 Task: Add an event with the title Casual Sales Team Strategy Meeting, date '2023/12/23', time 8:50 AM to 10:50 AM, logged in from the account softage.10@softage.netand send the event invitation to softage.8@softage.net and softage.1@softage.net. Set a reminder for the event 5 minutes before
Action: Mouse moved to (103, 133)
Screenshot: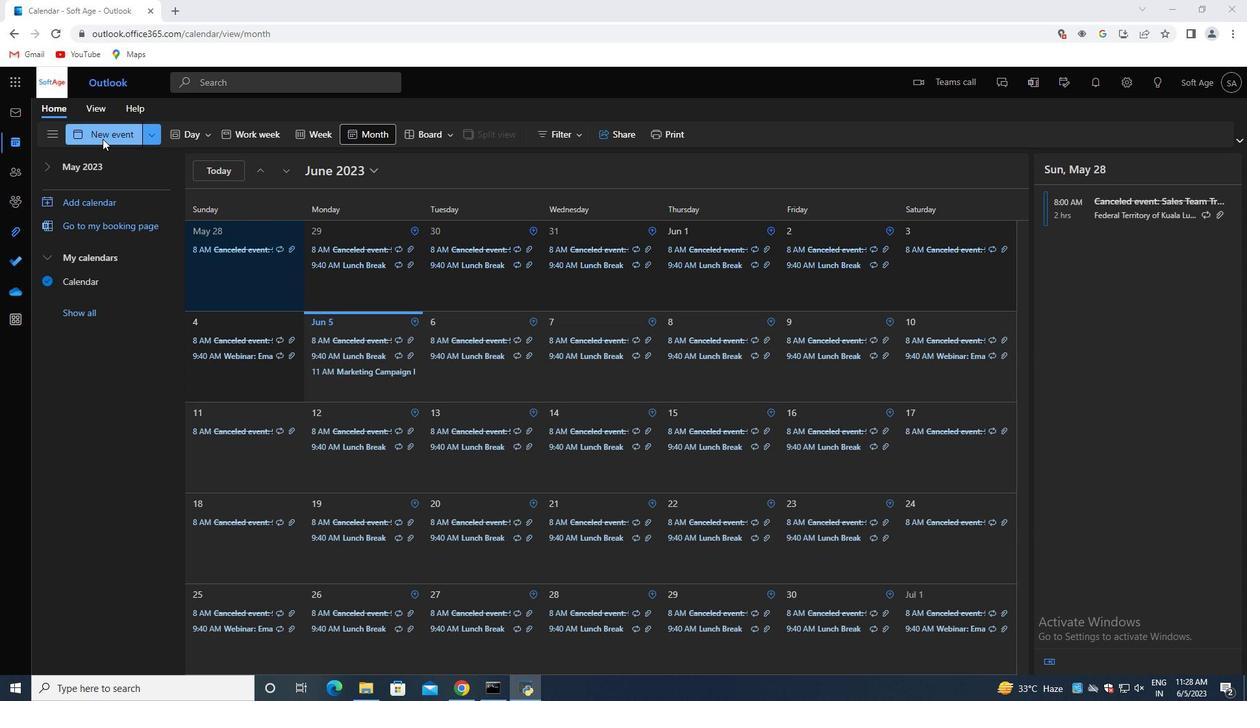 
Action: Mouse pressed left at (103, 133)
Screenshot: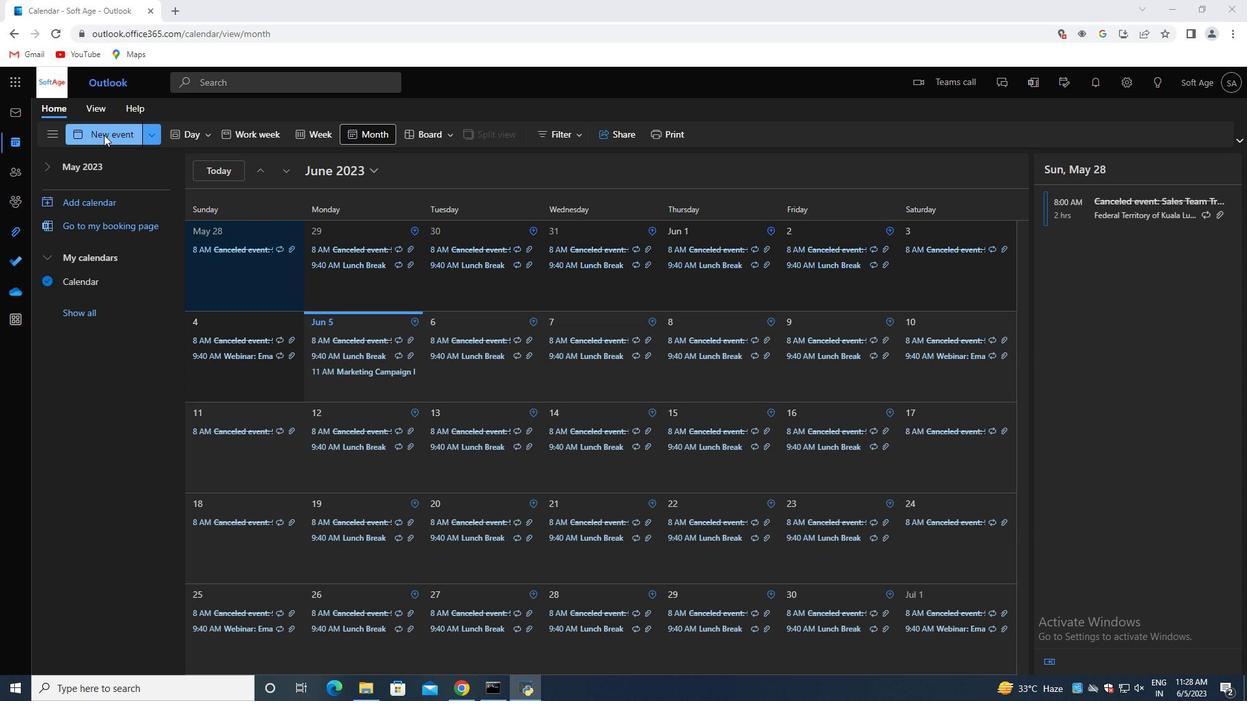 
Action: Mouse moved to (355, 209)
Screenshot: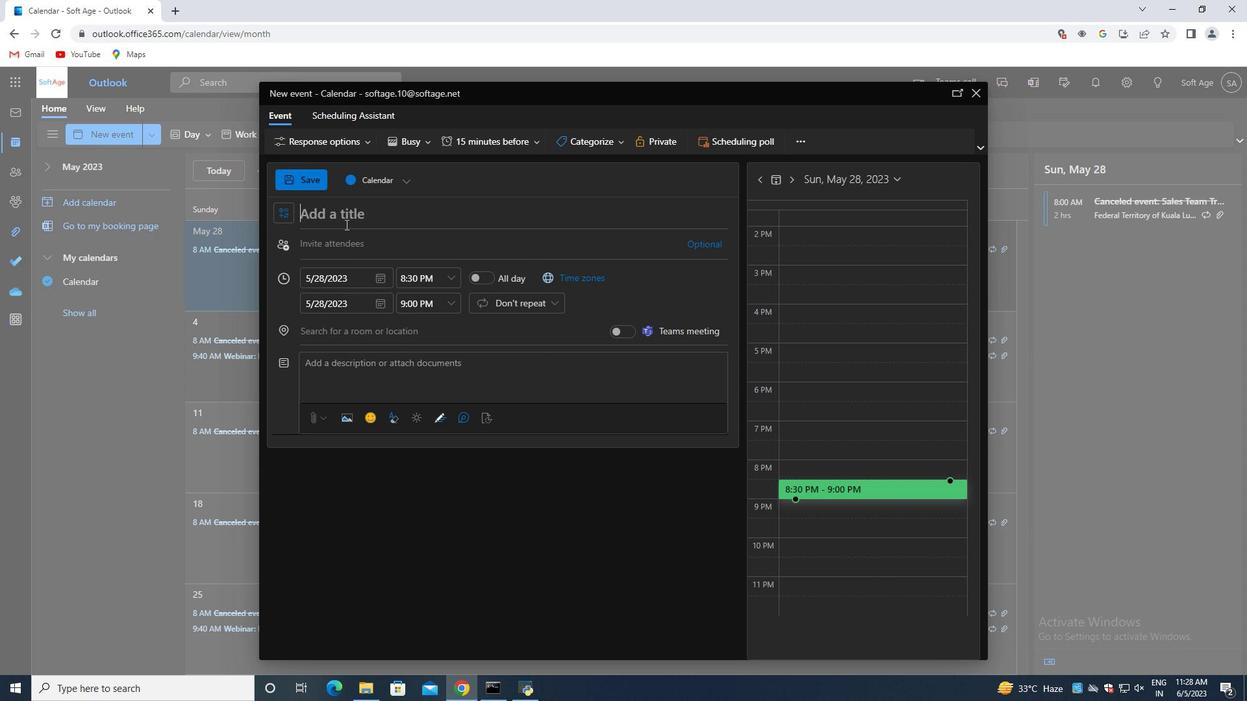 
Action: Mouse pressed left at (355, 209)
Screenshot: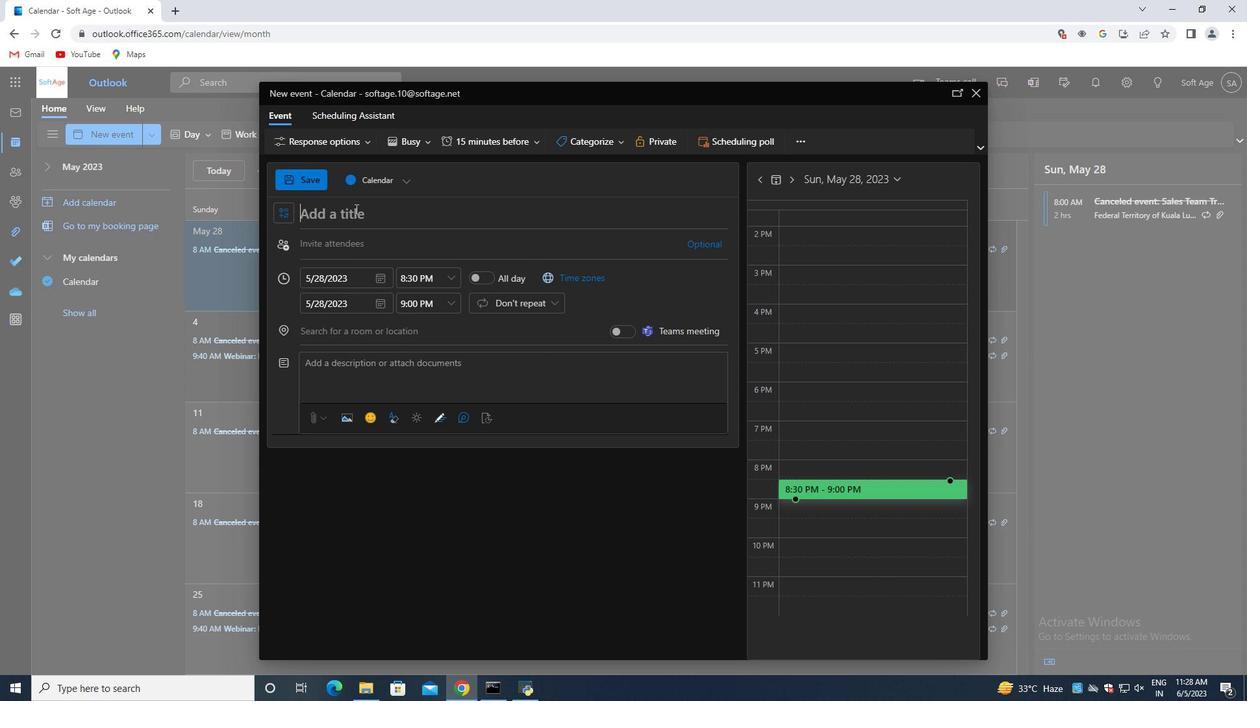 
Action: Key pressed <Key.shift>Casual<Key.space><Key.shift>Sales<Key.space><Key.shift>Team<Key.space><Key.shift>Strategy<Key.space><Key.shift>Meeting
Screenshot: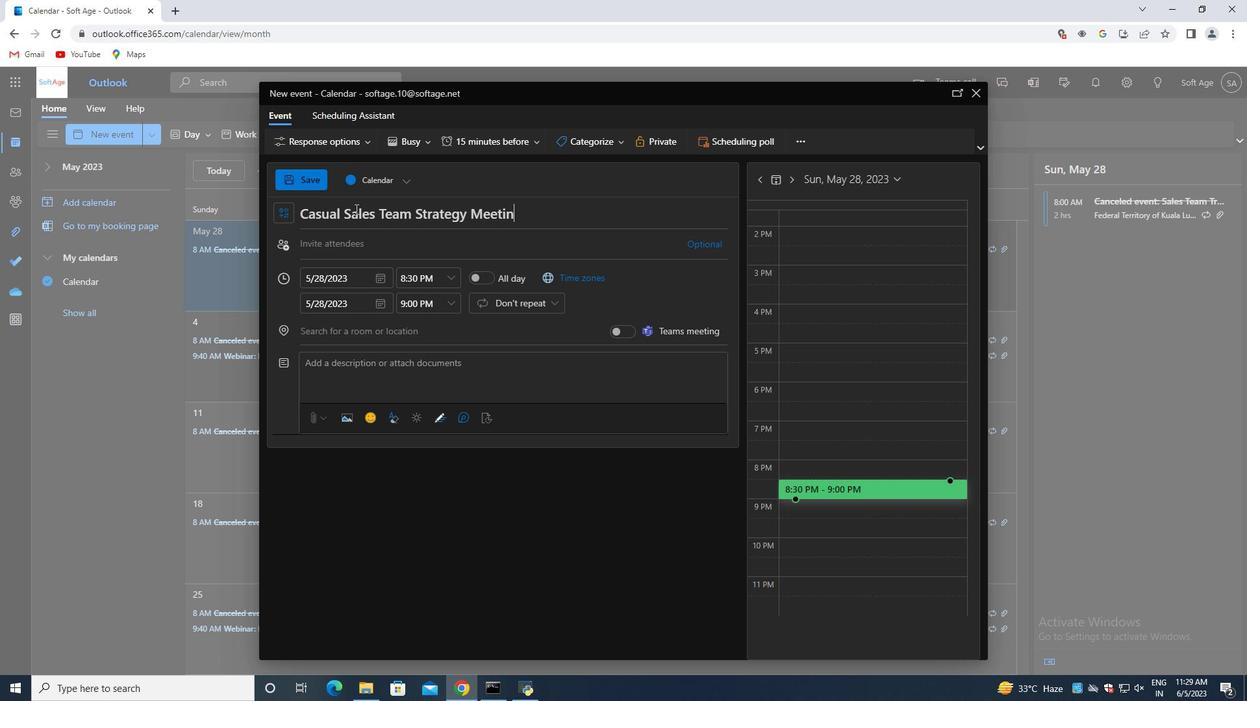 
Action: Mouse moved to (382, 280)
Screenshot: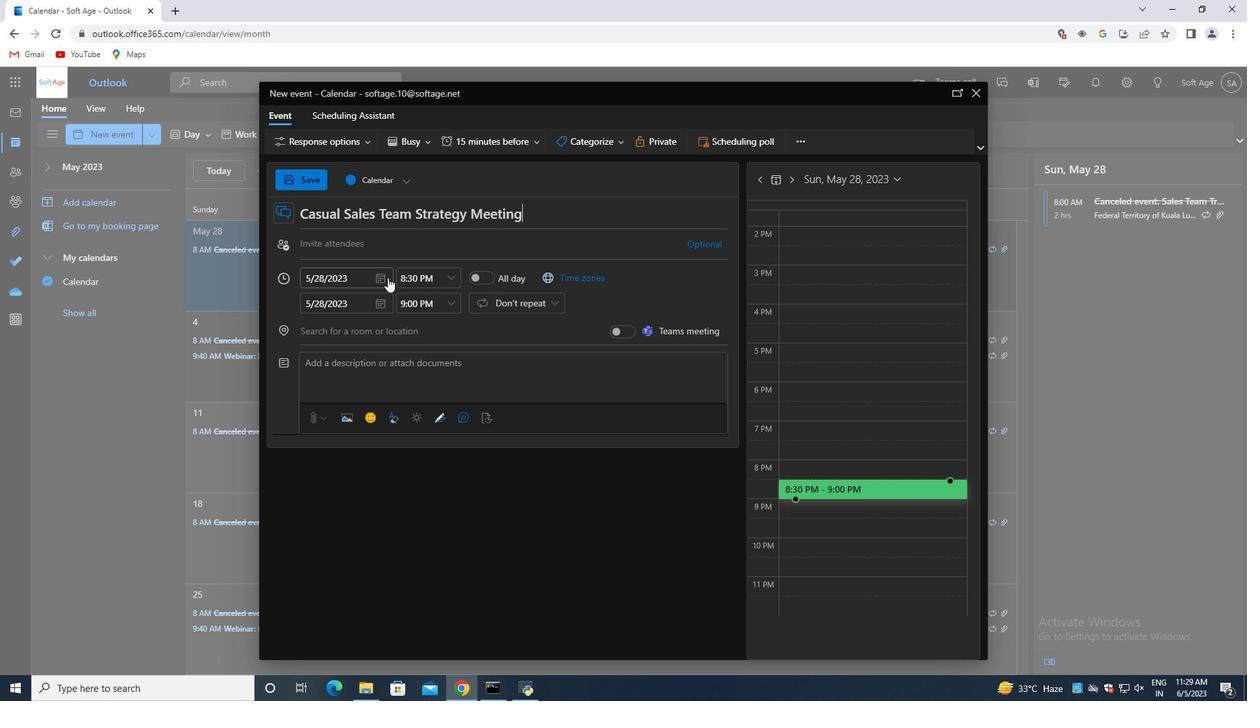 
Action: Mouse pressed left at (382, 280)
Screenshot: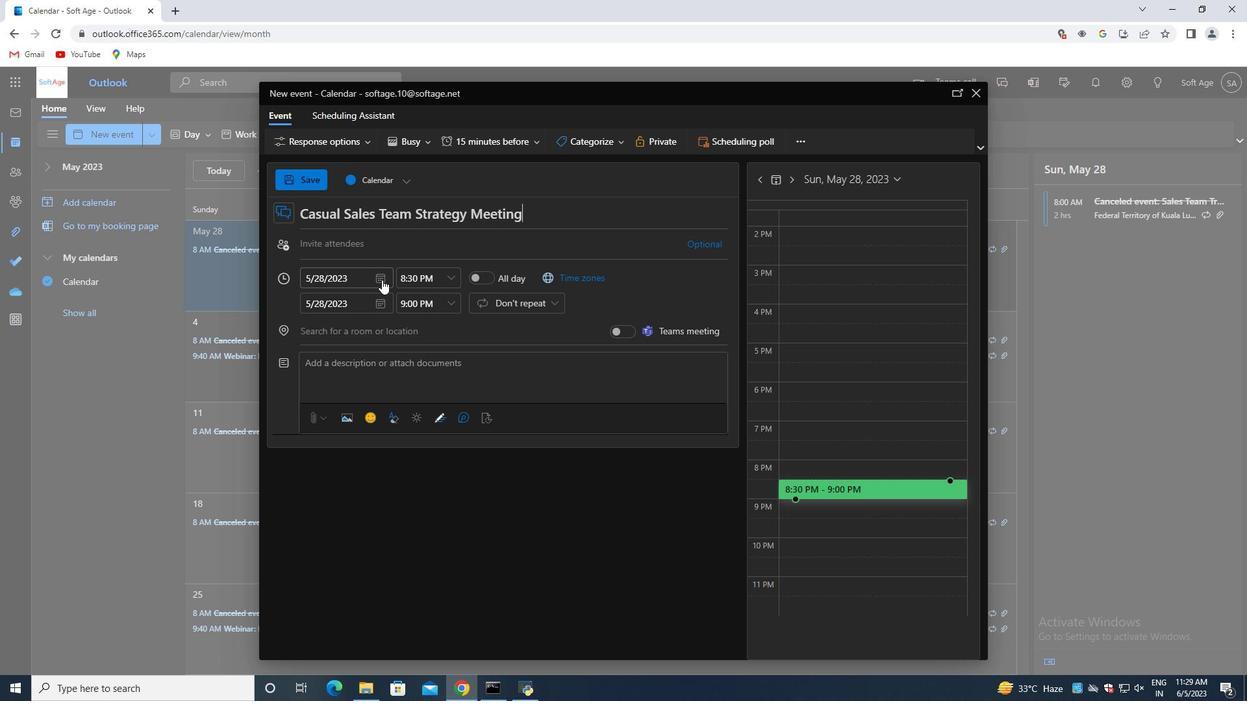 
Action: Mouse moved to (426, 308)
Screenshot: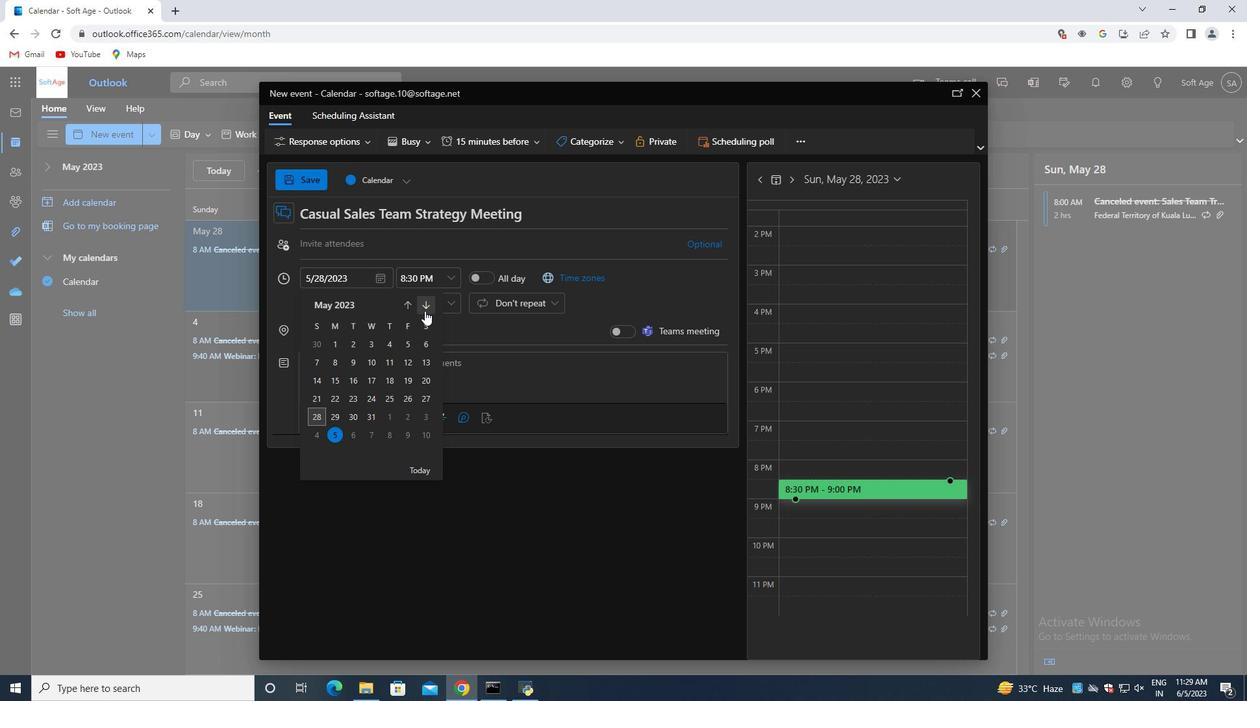 
Action: Mouse pressed left at (426, 308)
Screenshot: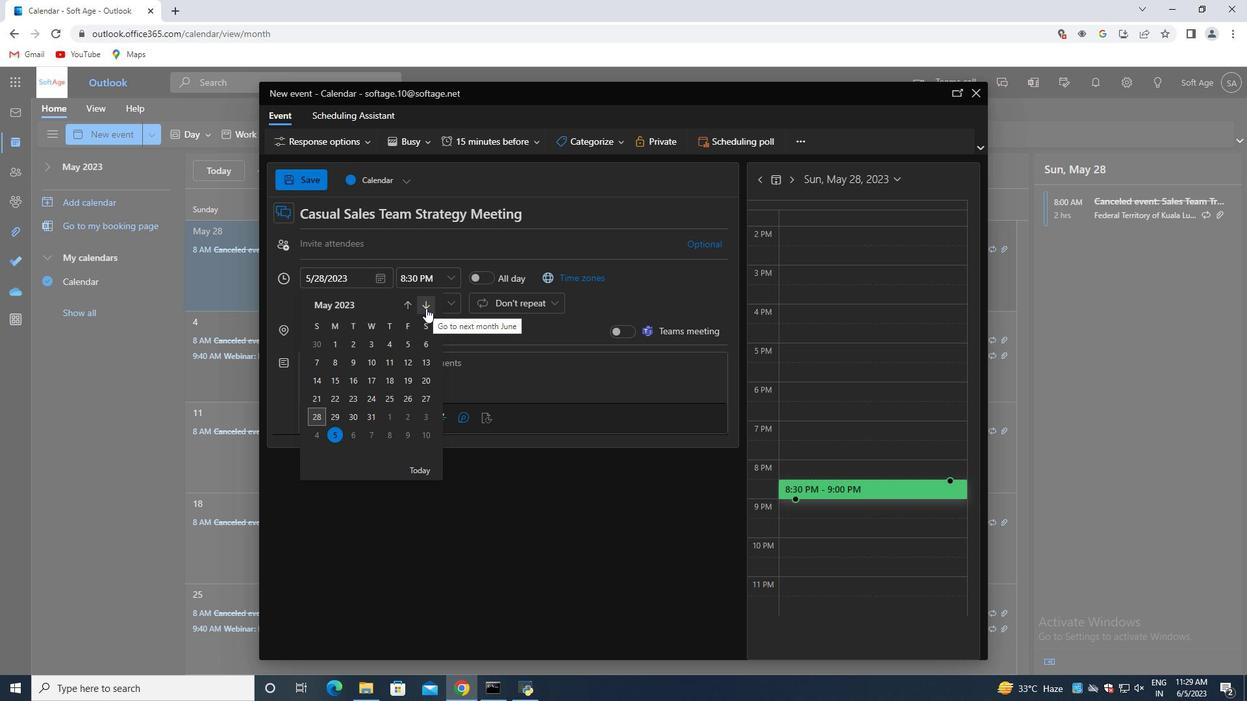 
Action: Mouse pressed left at (426, 308)
Screenshot: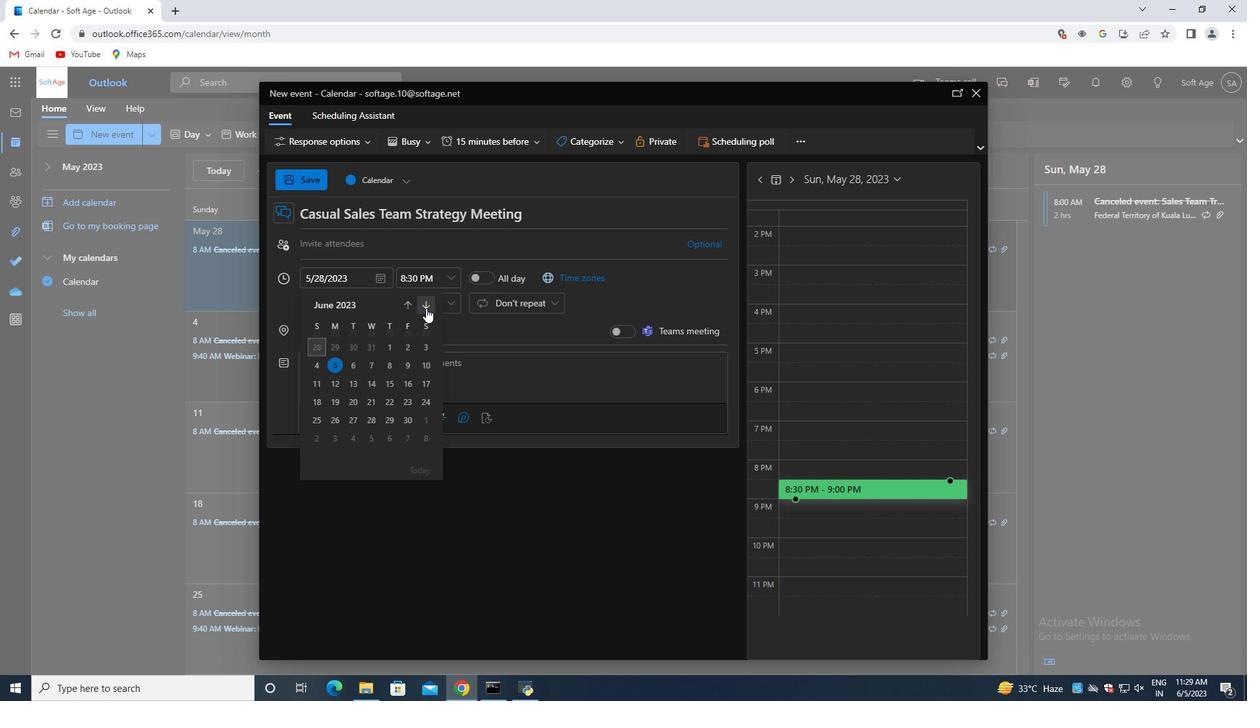 
Action: Mouse pressed left at (426, 308)
Screenshot: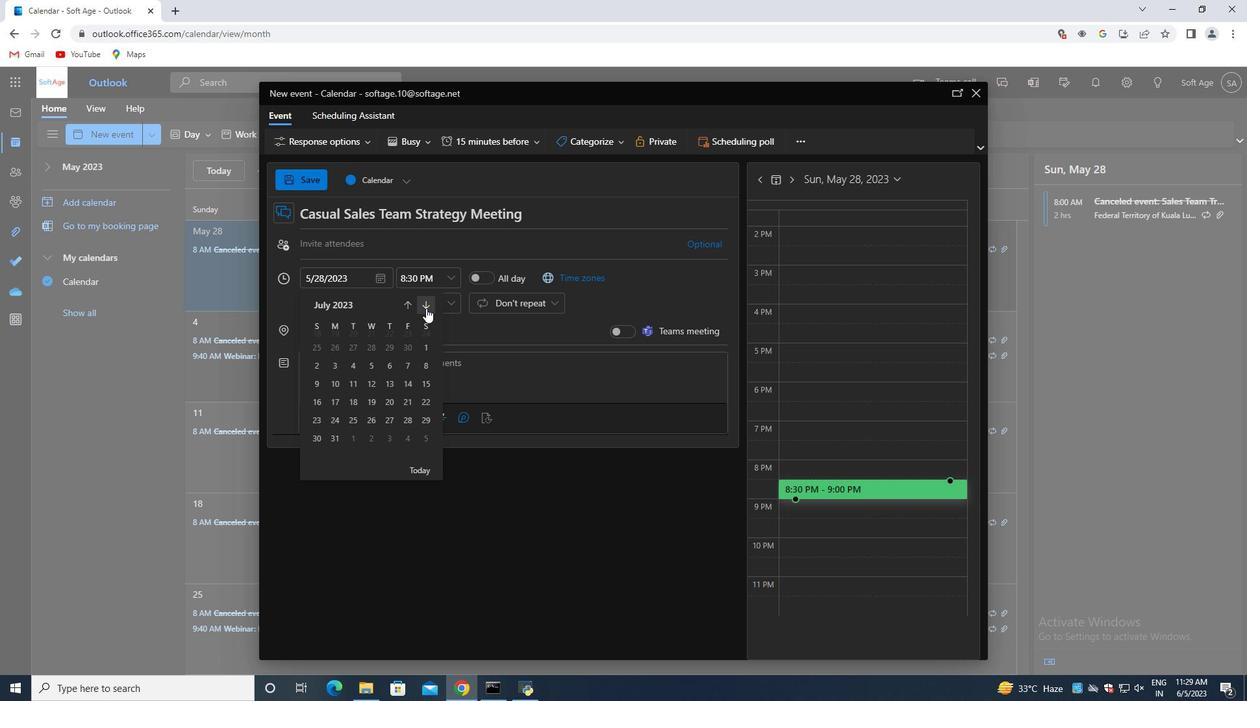 
Action: Mouse pressed left at (426, 308)
Screenshot: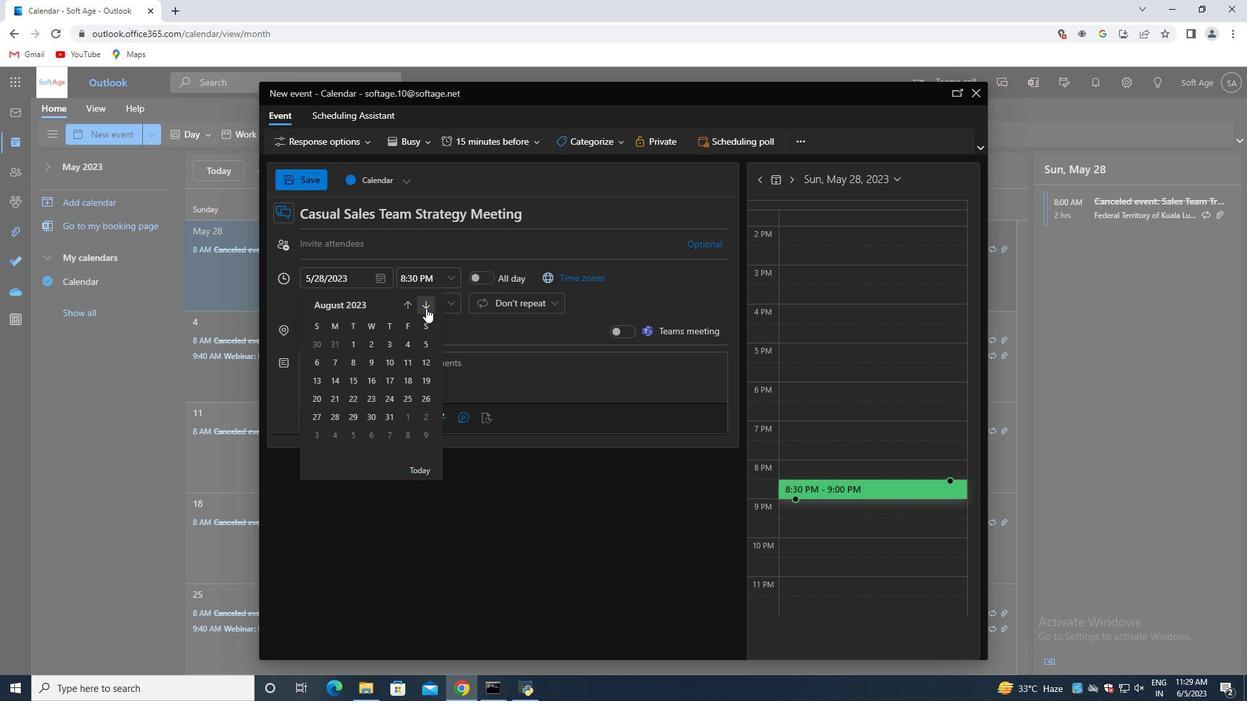 
Action: Mouse pressed left at (426, 308)
Screenshot: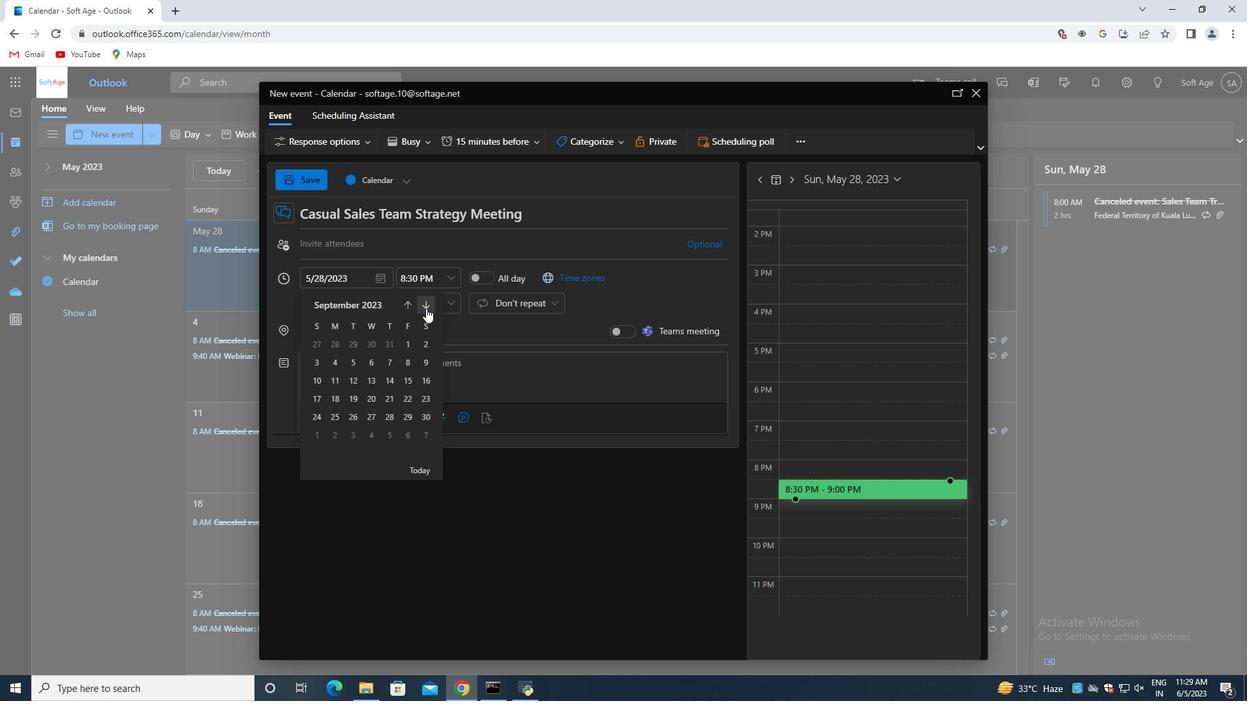 
Action: Mouse pressed left at (426, 308)
Screenshot: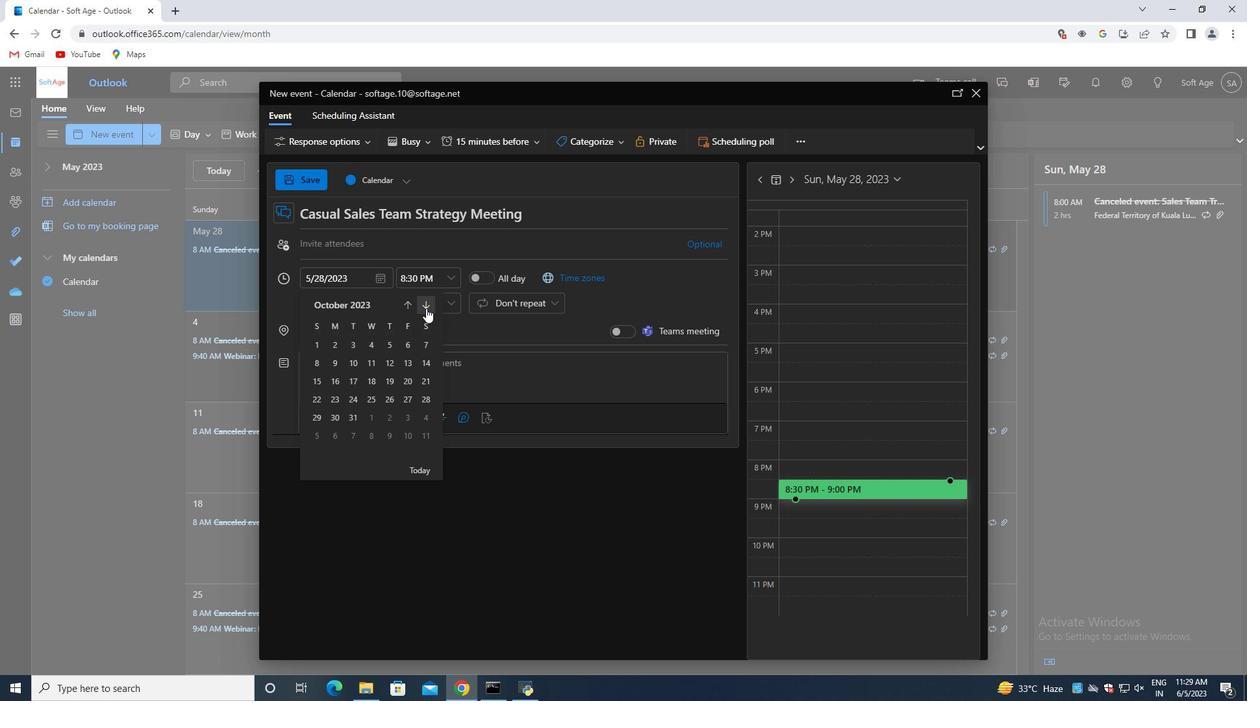 
Action: Mouse pressed left at (426, 308)
Screenshot: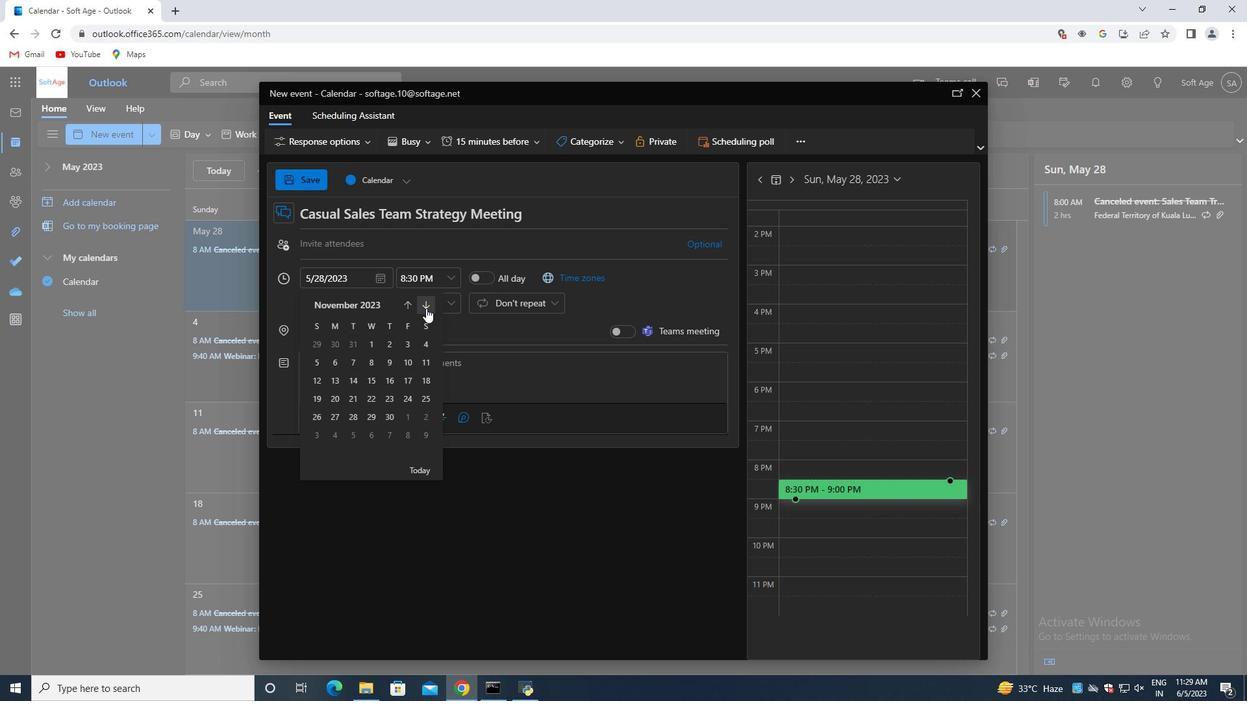 
Action: Mouse moved to (425, 394)
Screenshot: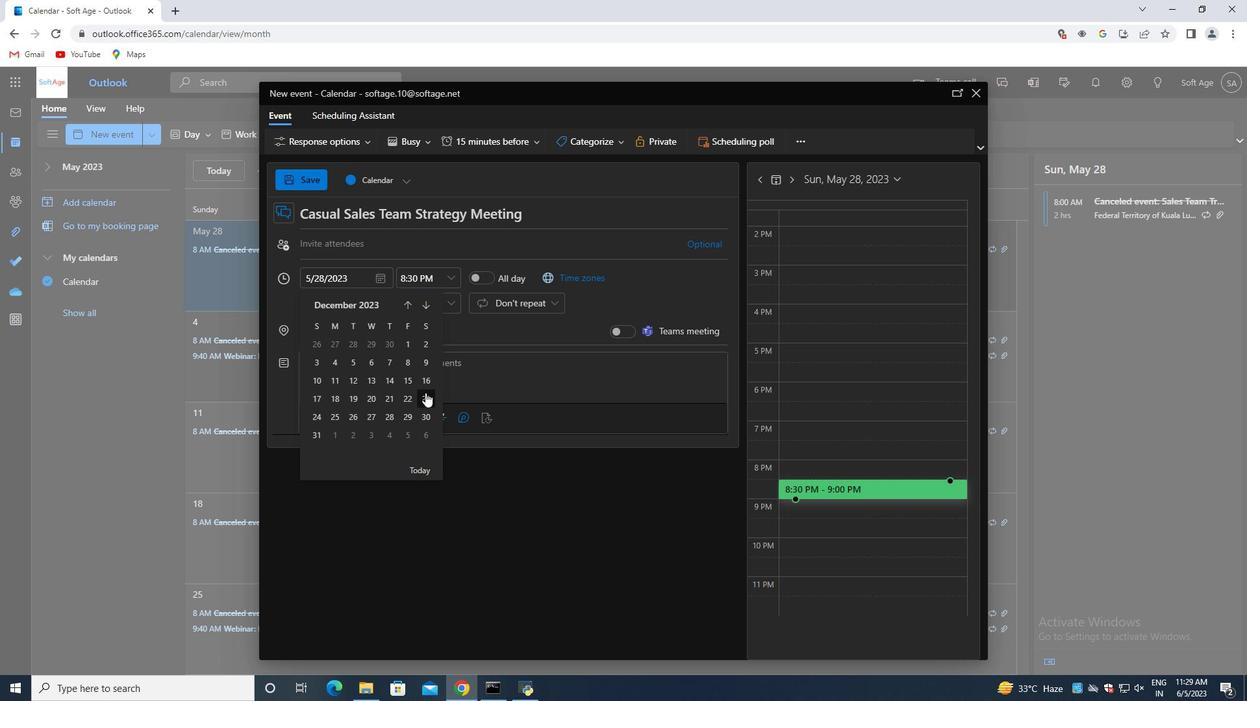
Action: Mouse pressed left at (425, 394)
Screenshot: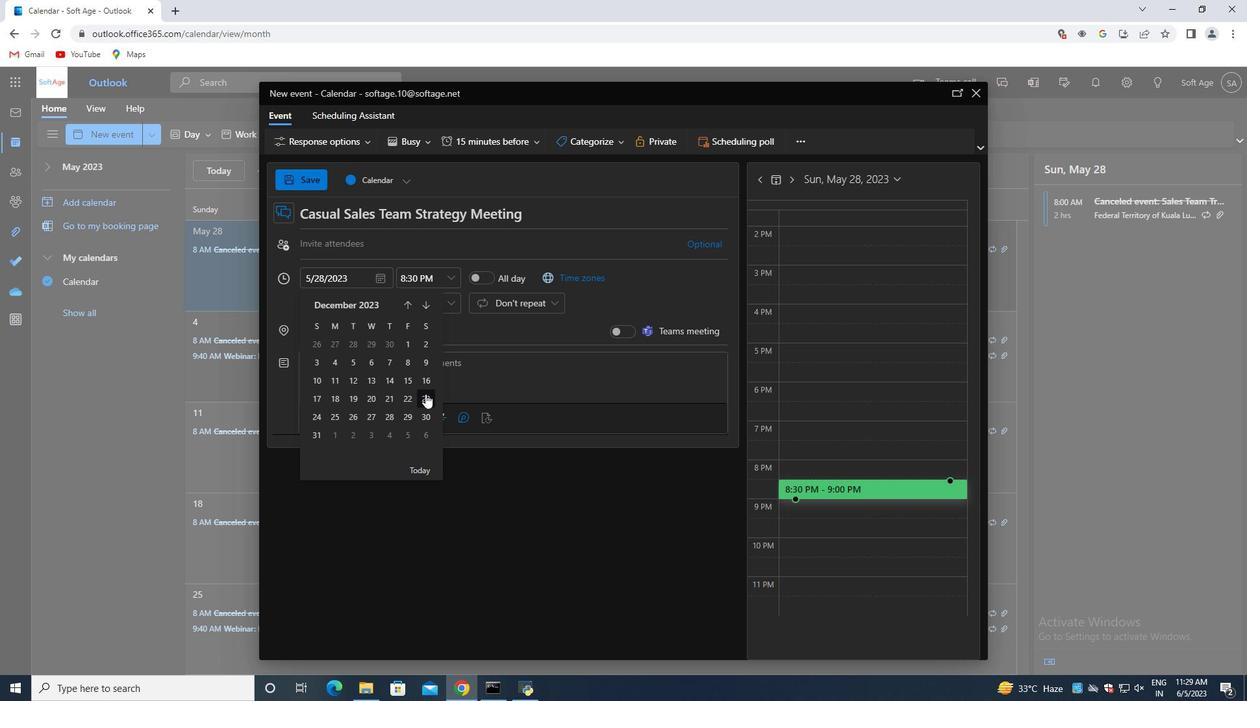 
Action: Mouse moved to (456, 274)
Screenshot: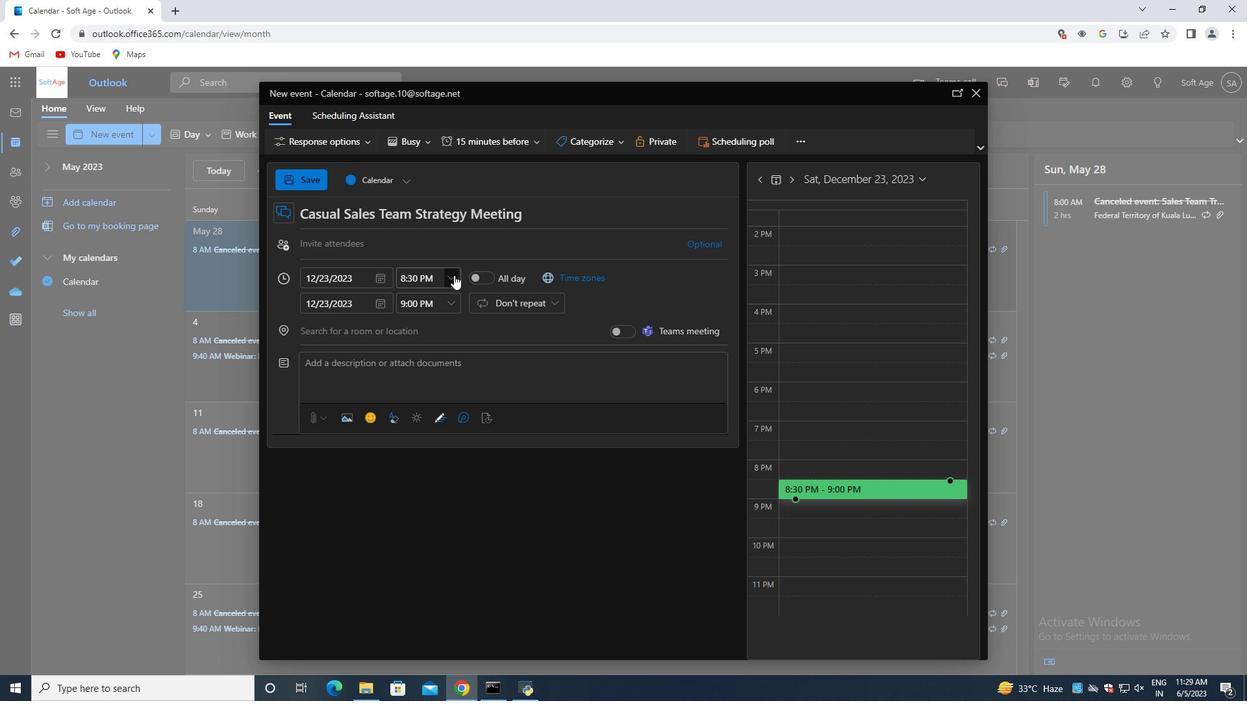 
Action: Mouse pressed left at (456, 274)
Screenshot: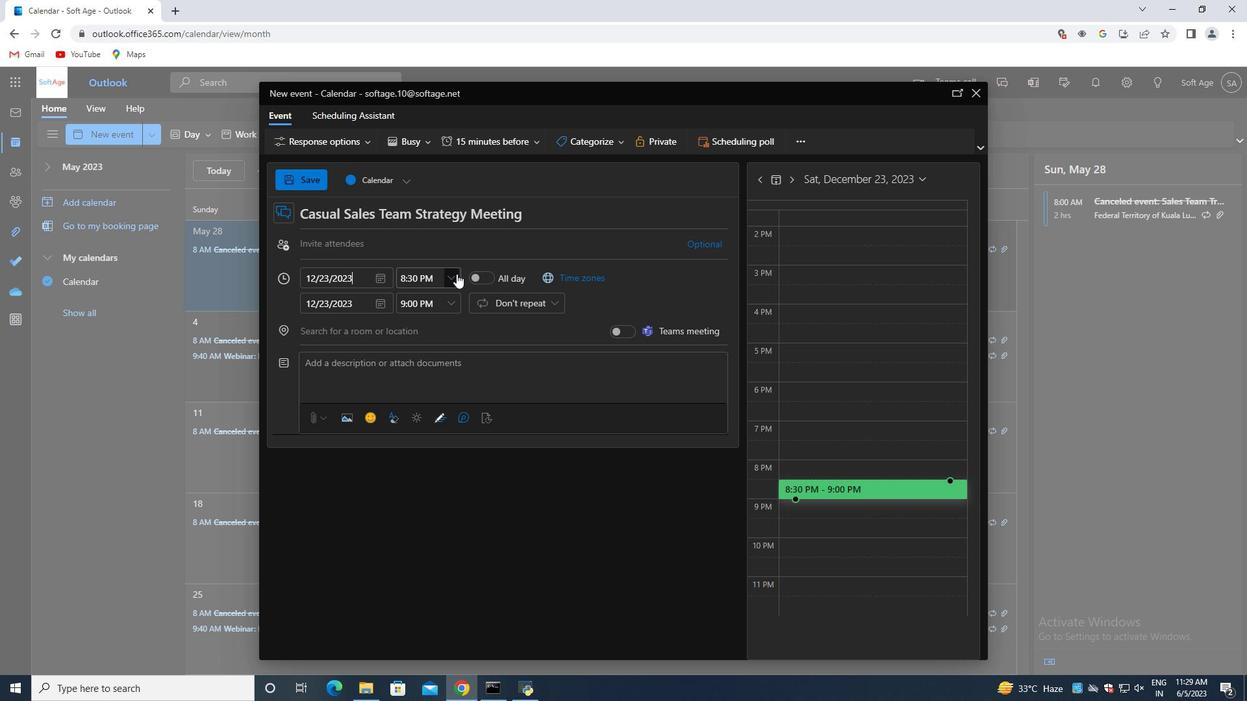 
Action: Mouse moved to (425, 319)
Screenshot: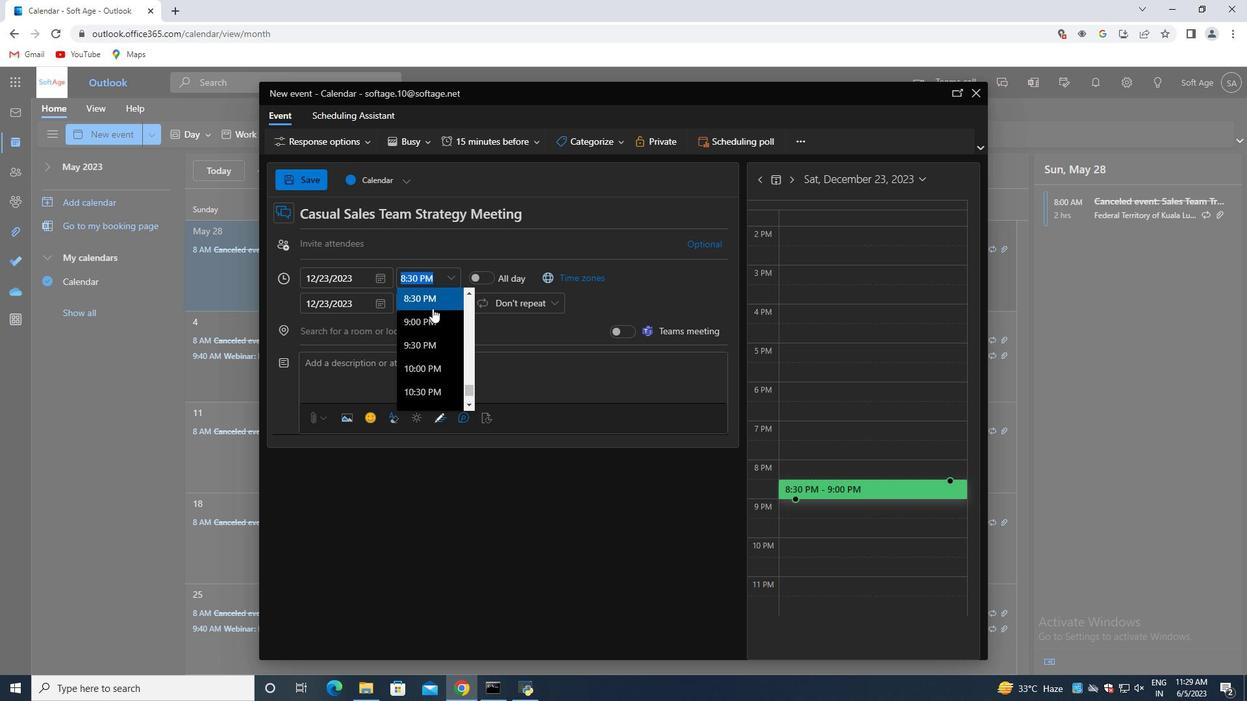 
Action: Mouse scrolled (425, 319) with delta (0, 0)
Screenshot: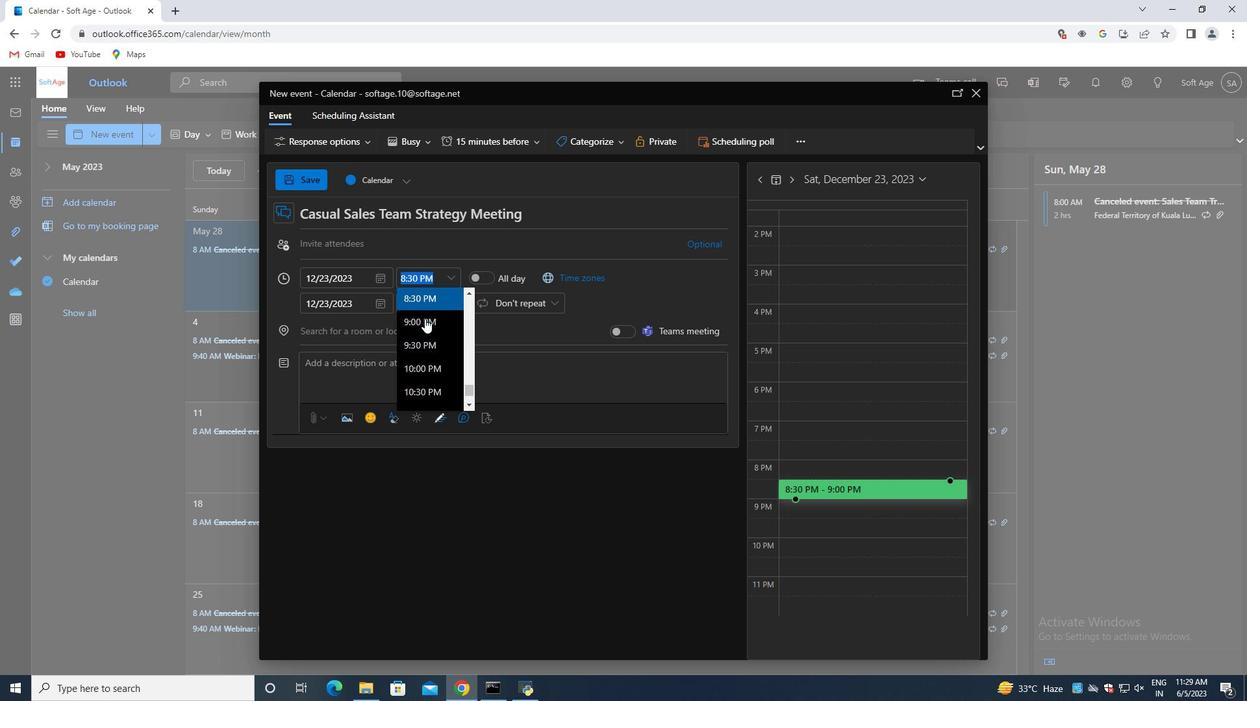 
Action: Mouse scrolled (425, 319) with delta (0, 0)
Screenshot: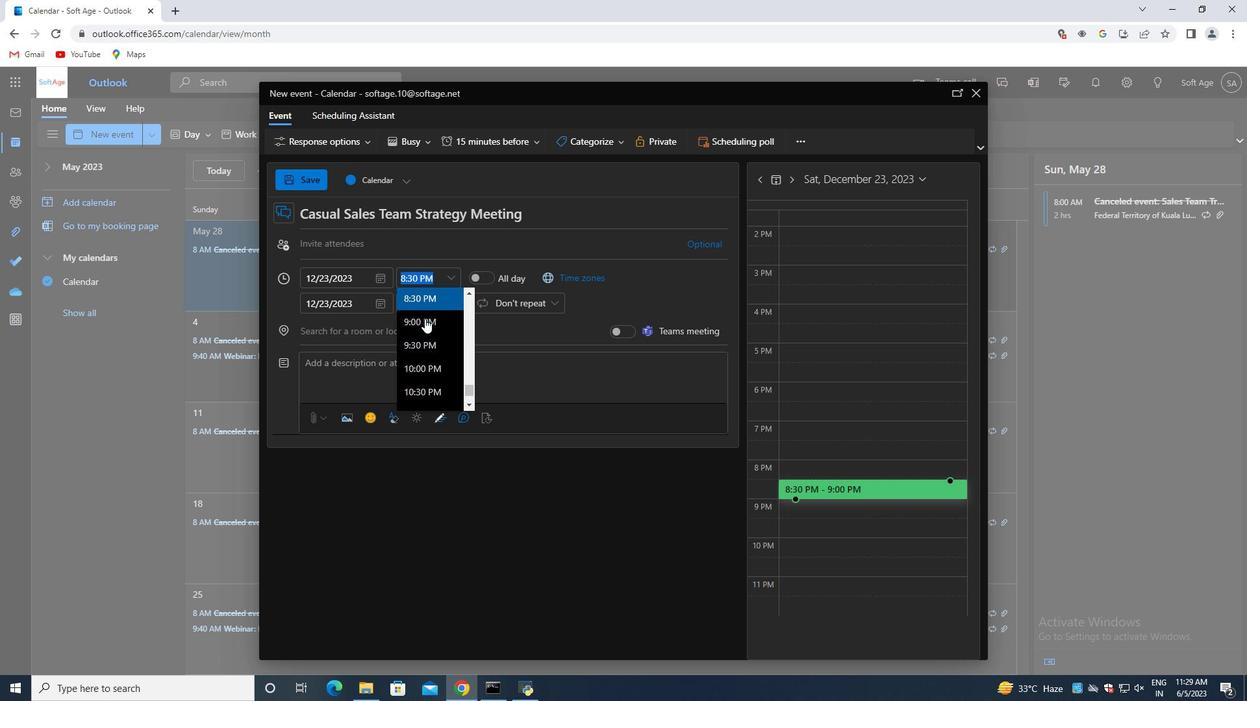
Action: Mouse scrolled (425, 319) with delta (0, 0)
Screenshot: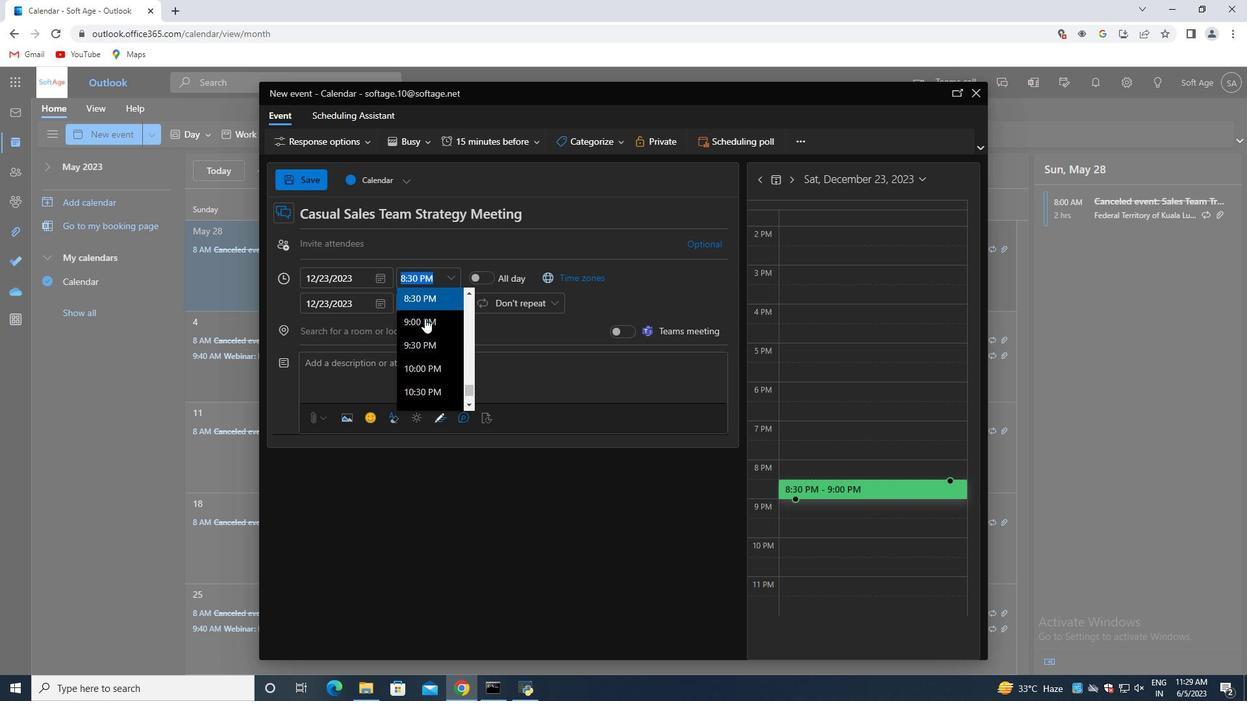 
Action: Mouse scrolled (425, 319) with delta (0, 0)
Screenshot: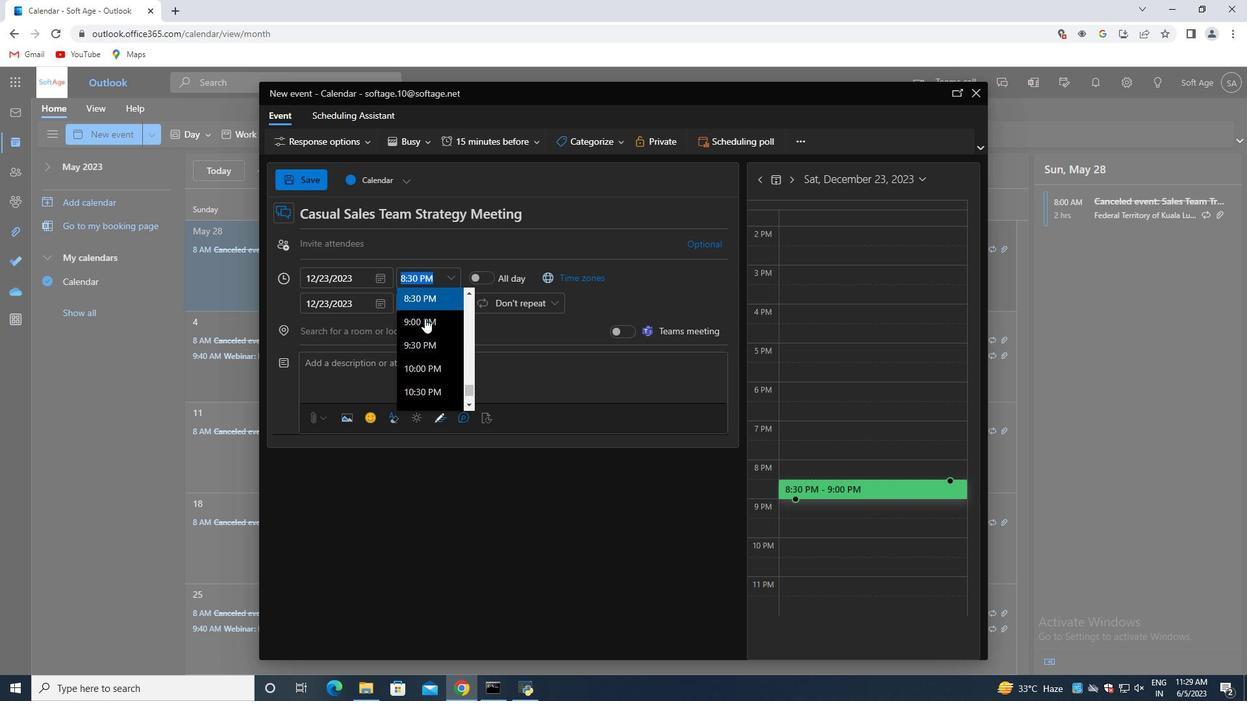 
Action: Mouse scrolled (425, 319) with delta (0, 0)
Screenshot: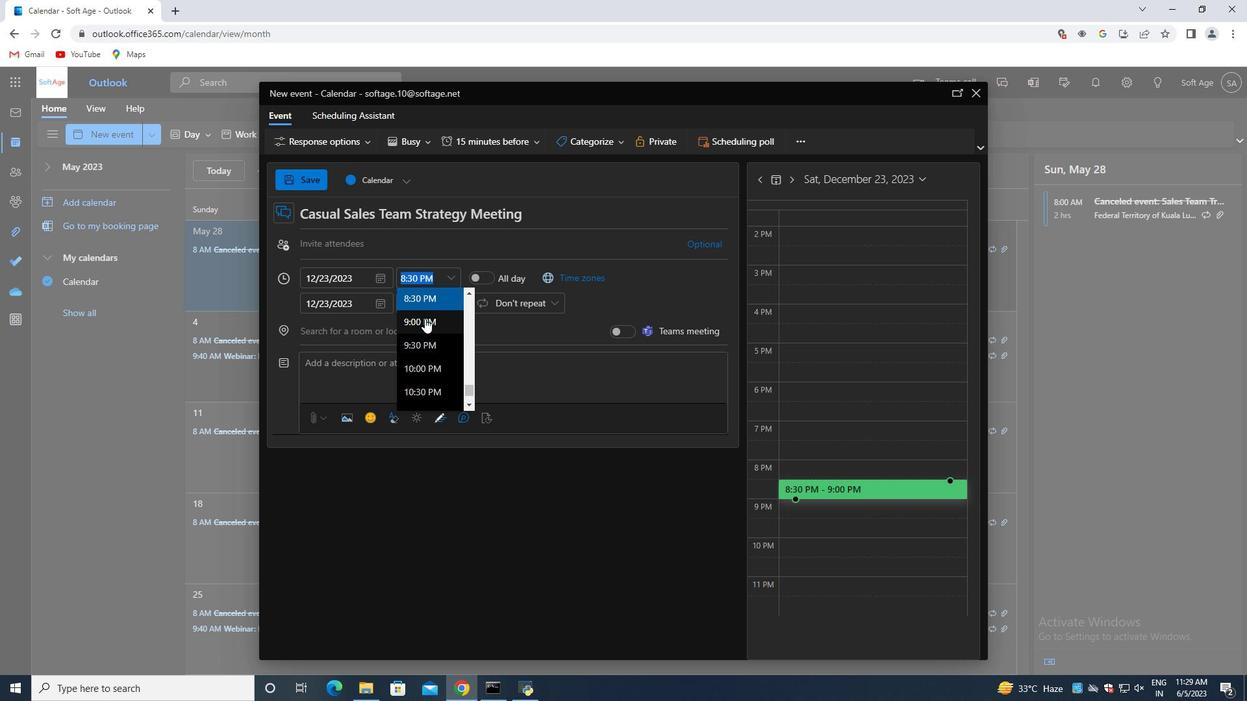 
Action: Mouse scrolled (425, 319) with delta (0, 0)
Screenshot: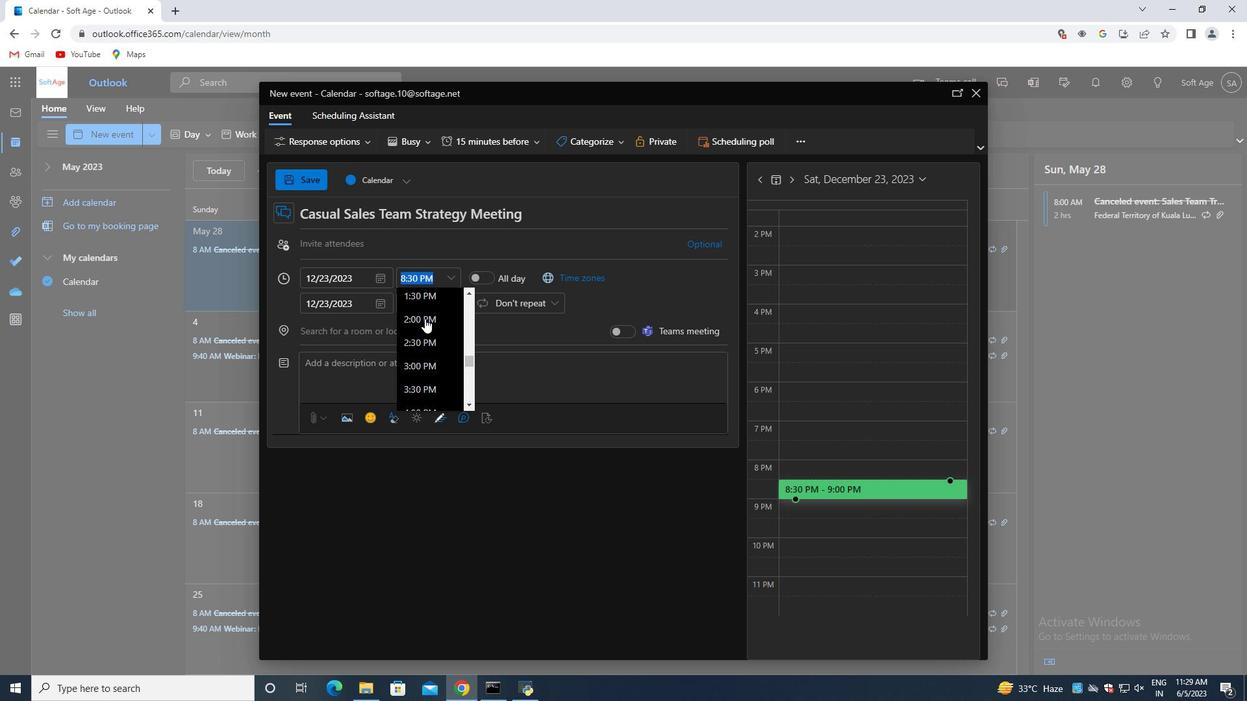 
Action: Mouse scrolled (425, 319) with delta (0, 0)
Screenshot: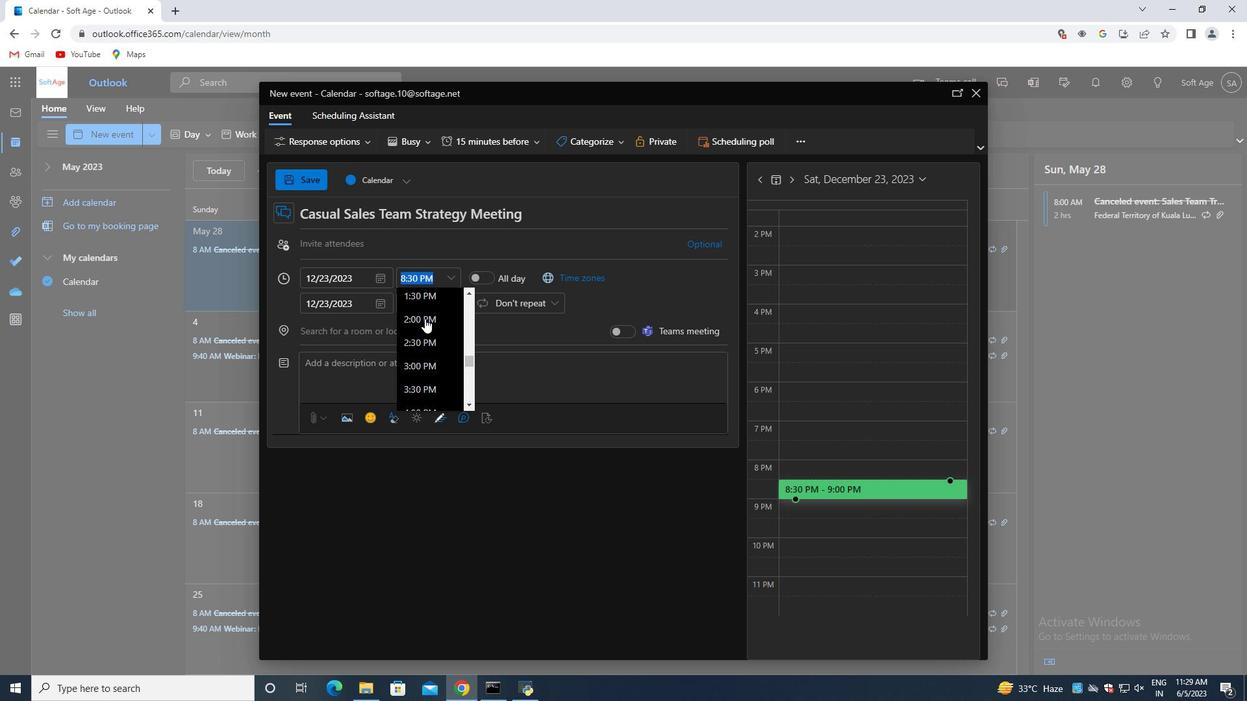 
Action: Mouse scrolled (425, 319) with delta (0, 0)
Screenshot: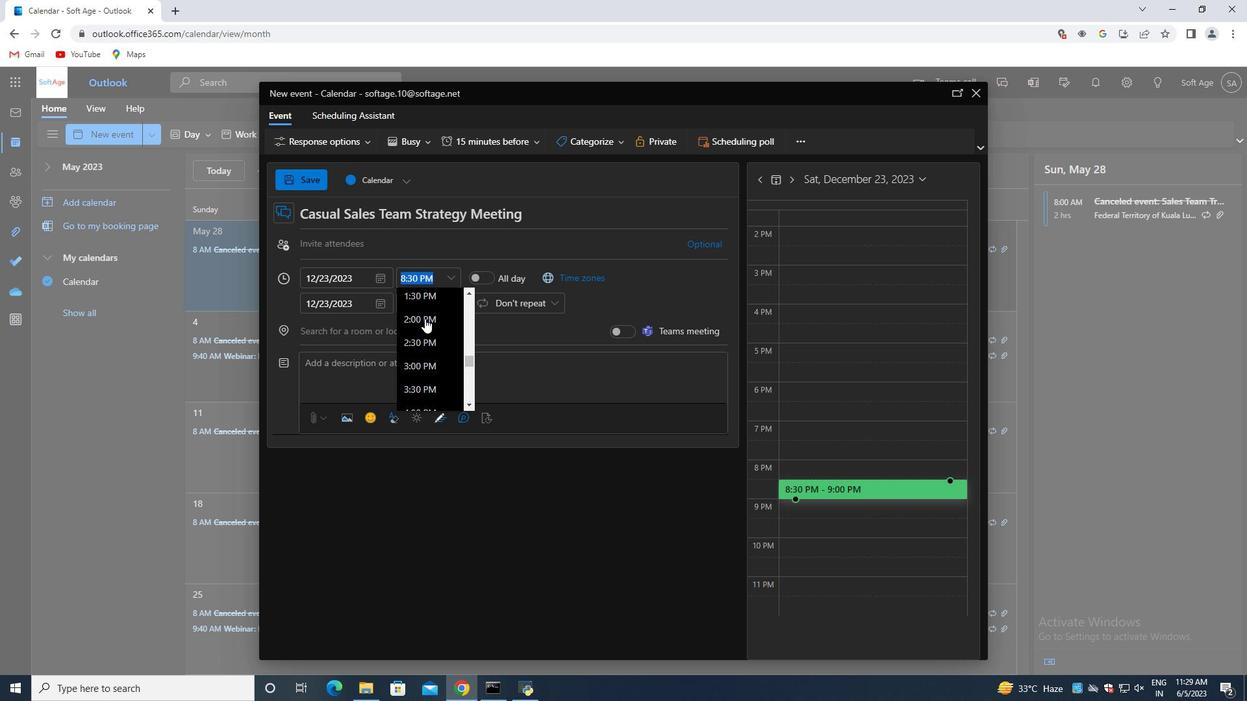 
Action: Mouse scrolled (425, 319) with delta (0, 0)
Screenshot: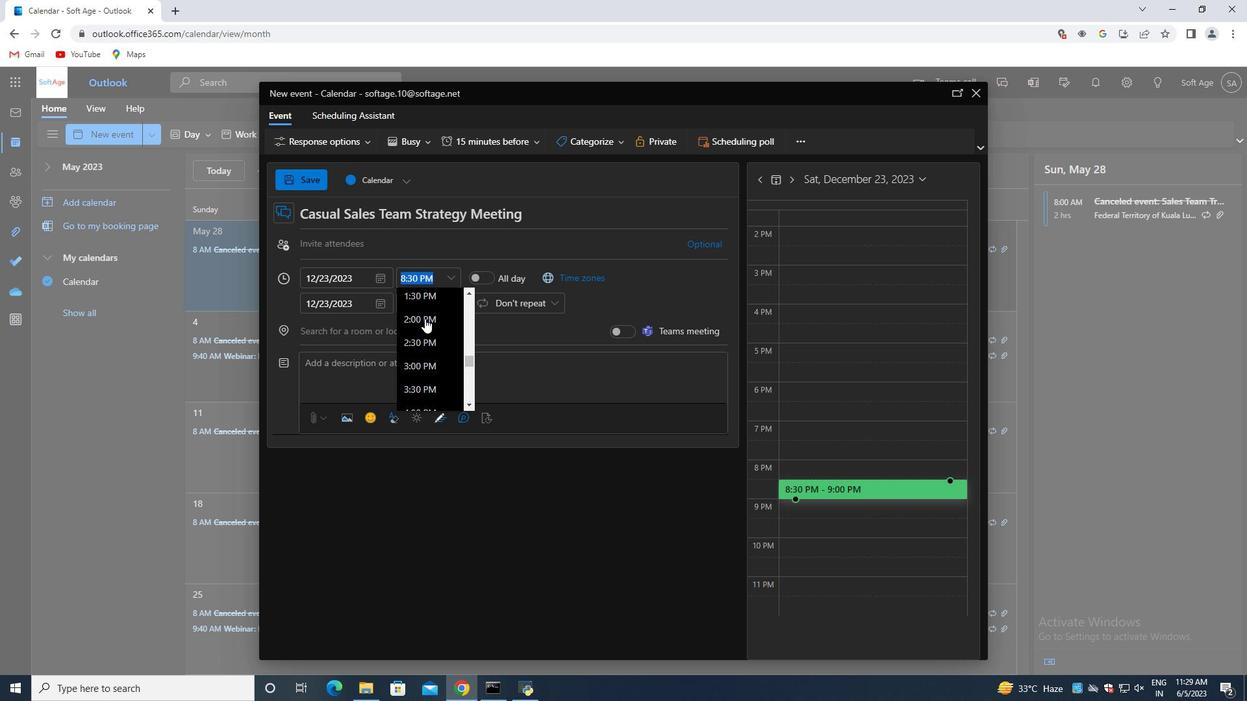 
Action: Mouse scrolled (425, 319) with delta (0, 0)
Screenshot: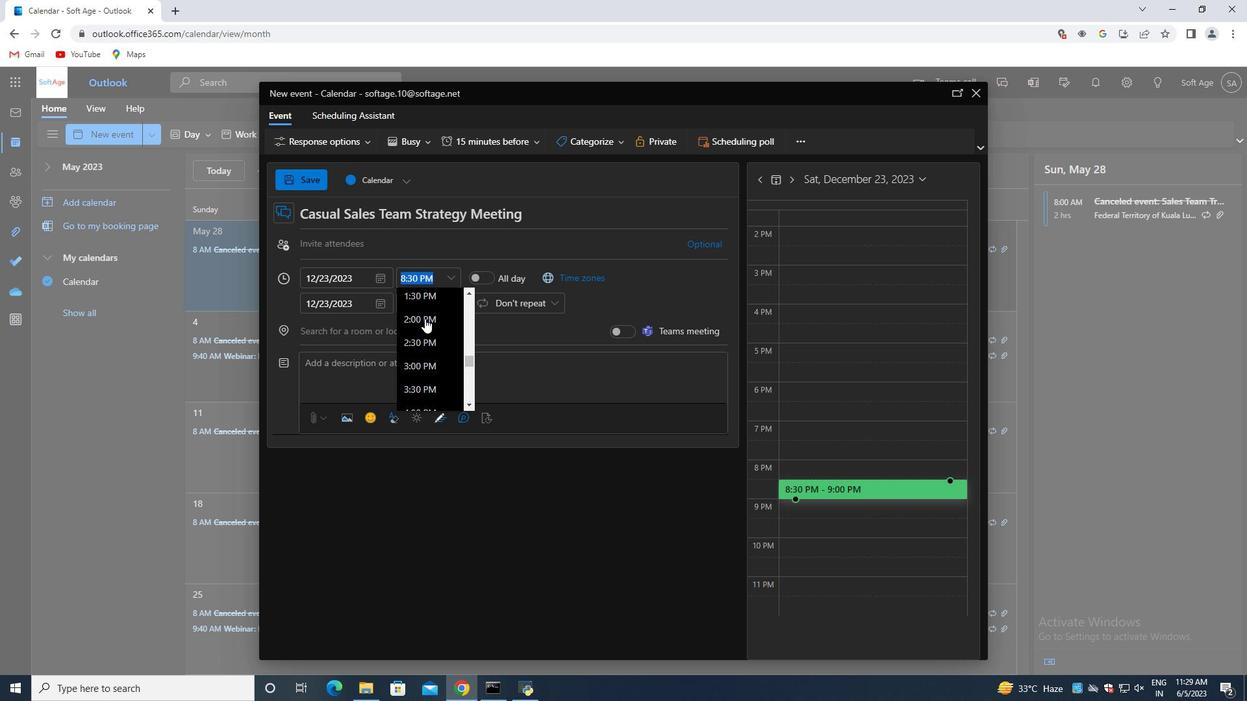 
Action: Mouse moved to (415, 387)
Screenshot: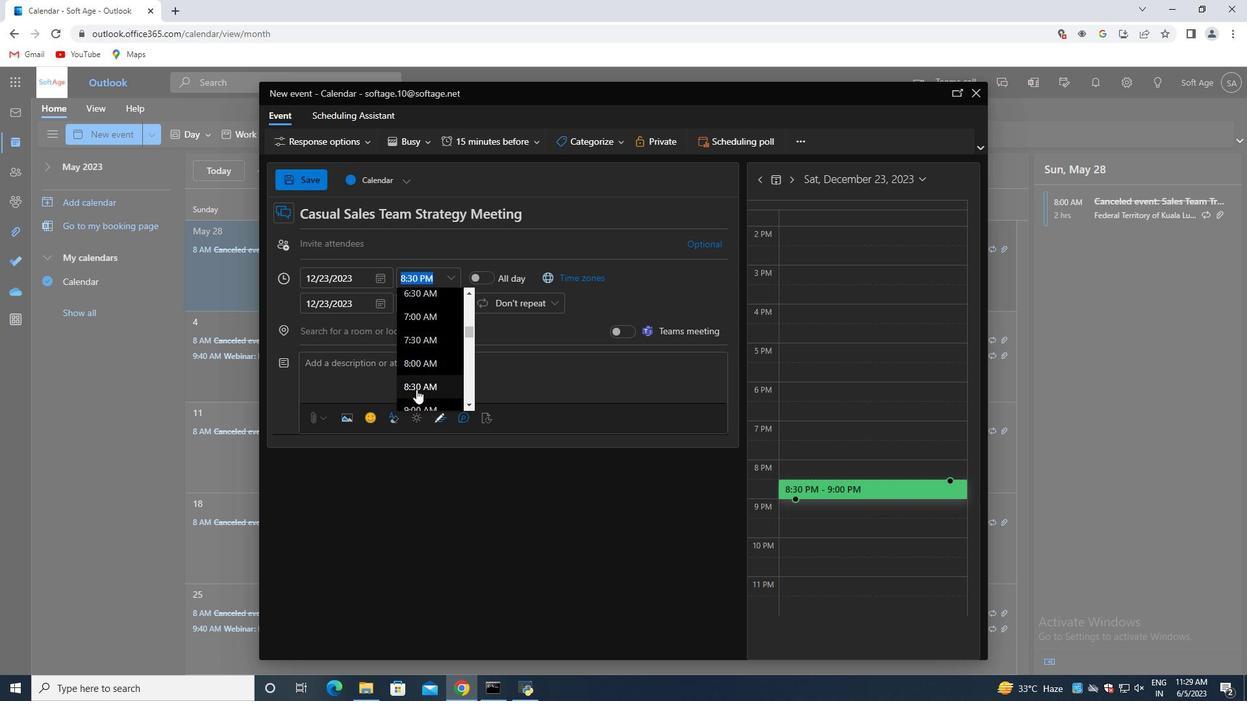 
Action: Mouse pressed left at (415, 387)
Screenshot: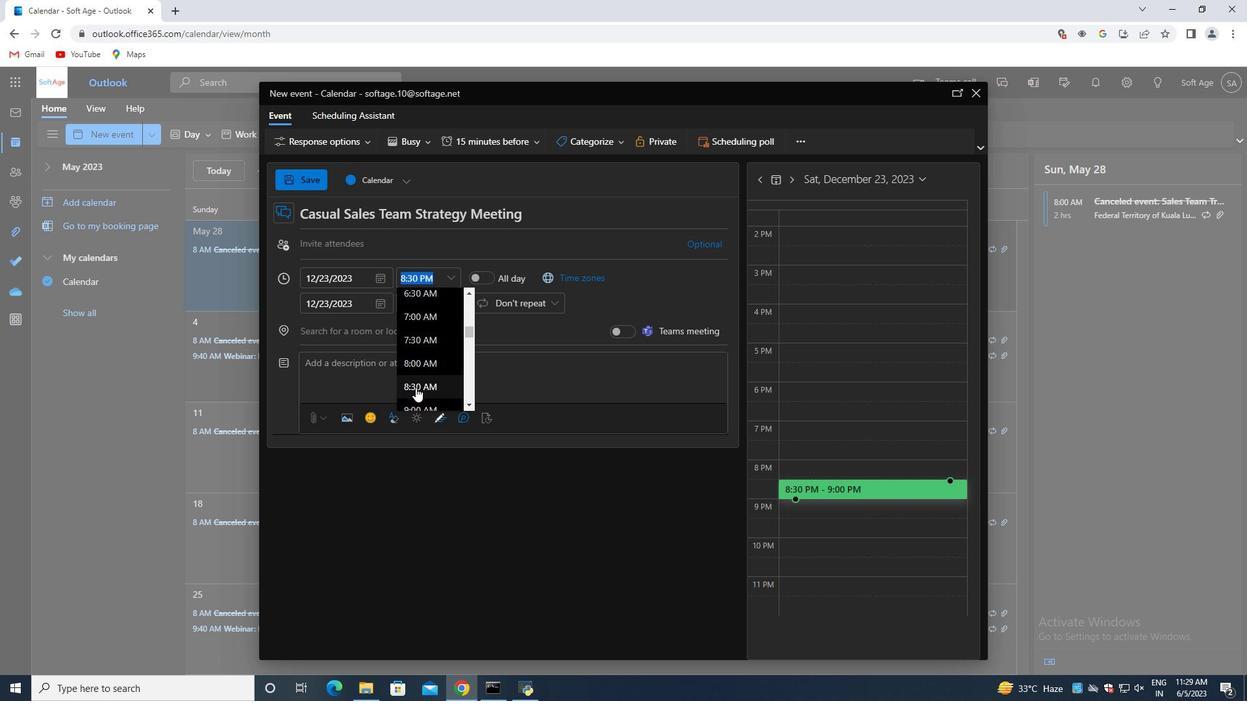 
Action: Key pressed <Key.left><Key.left><Key.left><Key.left><Key.backspace>5
Screenshot: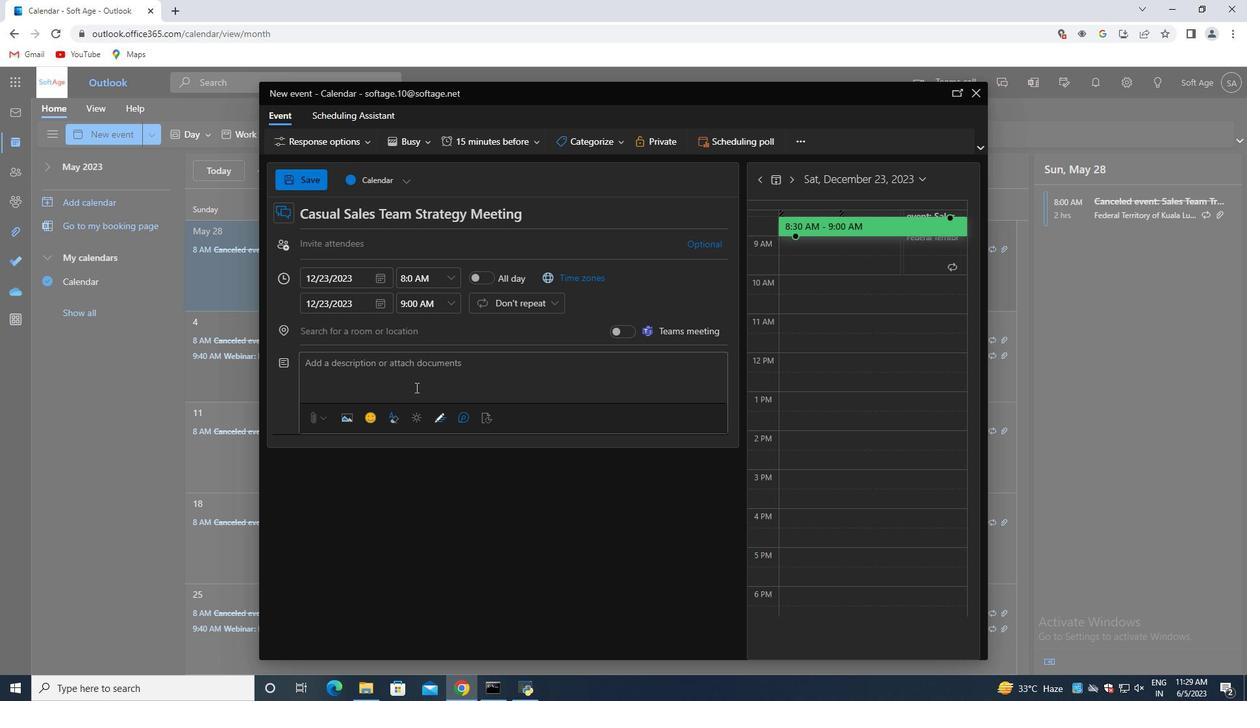 
Action: Mouse moved to (454, 302)
Screenshot: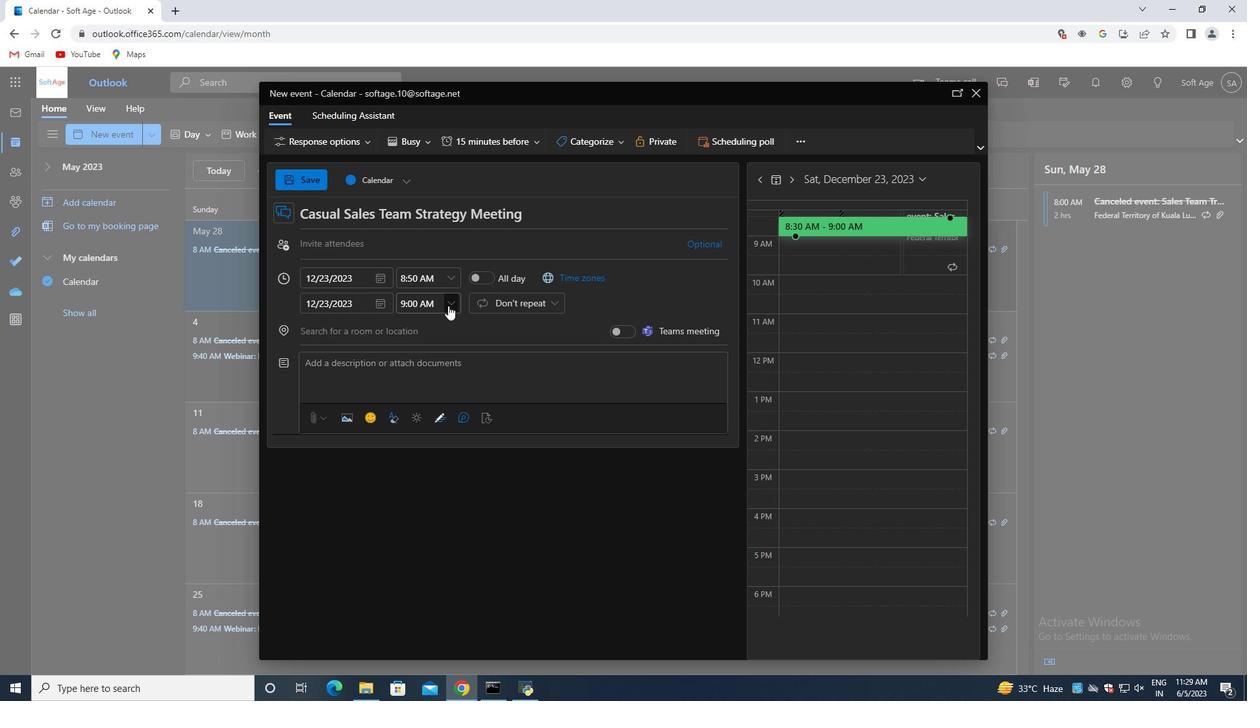 
Action: Mouse pressed left at (454, 302)
Screenshot: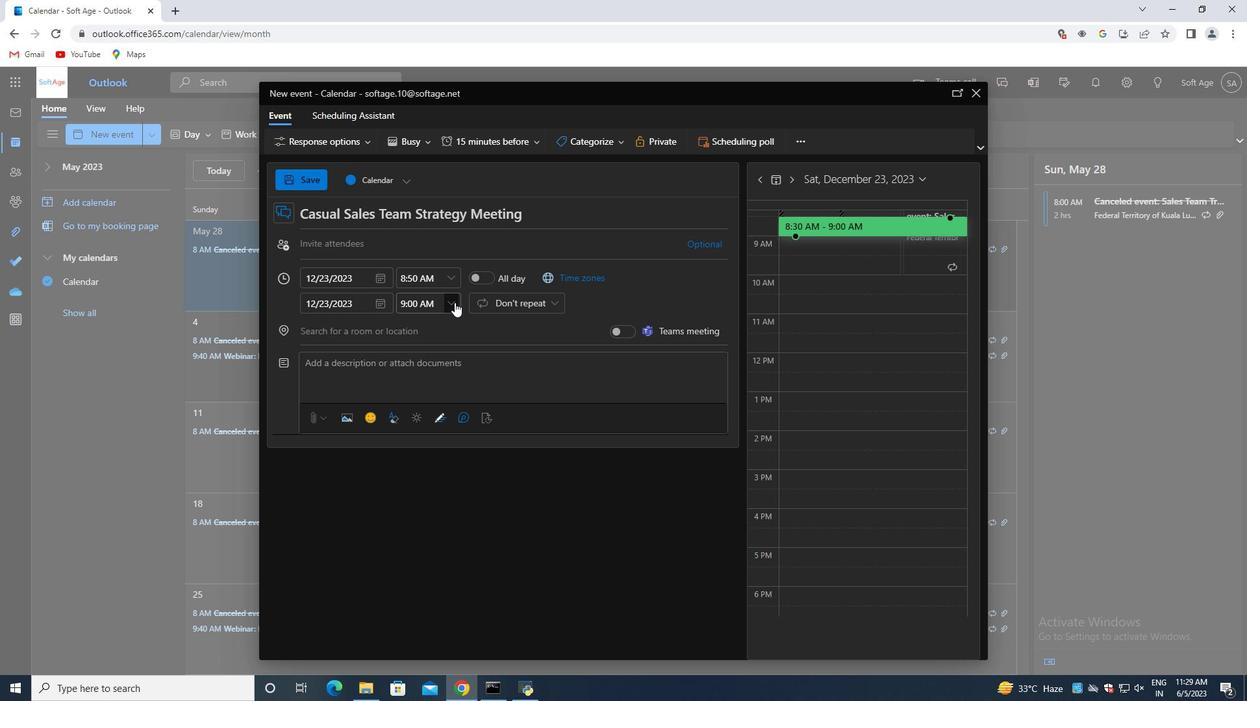 
Action: Mouse moved to (435, 395)
Screenshot: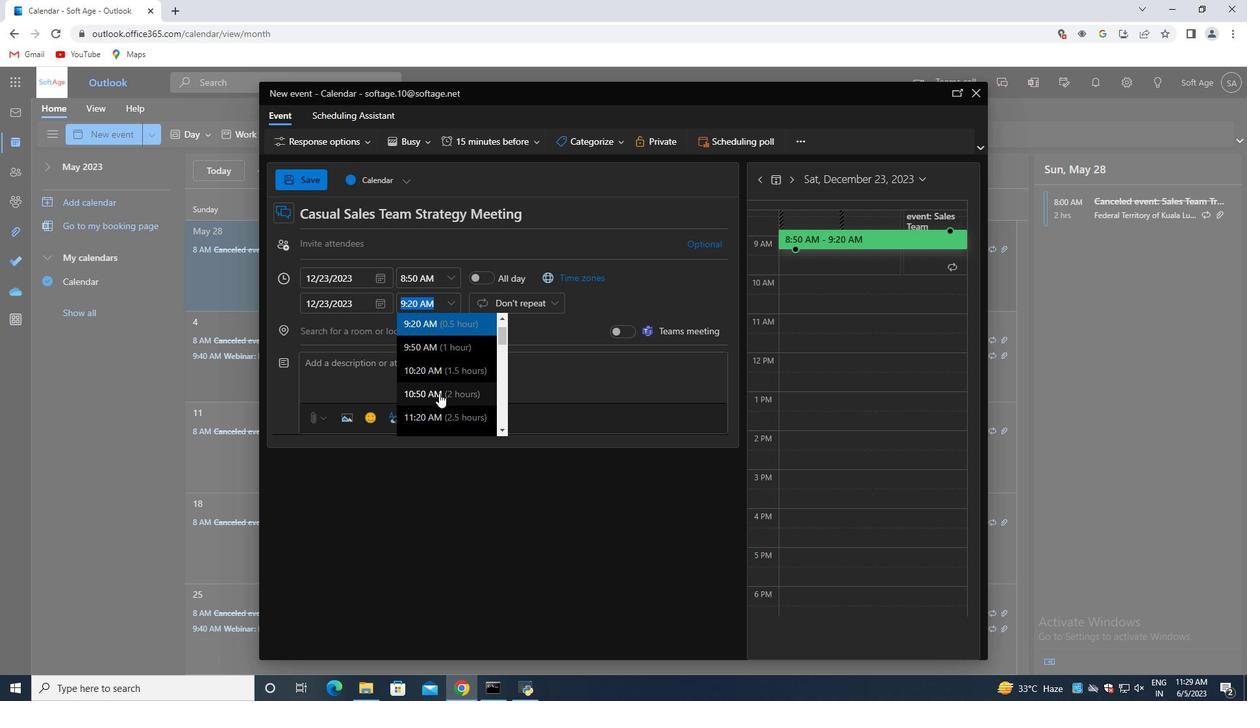 
Action: Mouse pressed left at (435, 395)
Screenshot: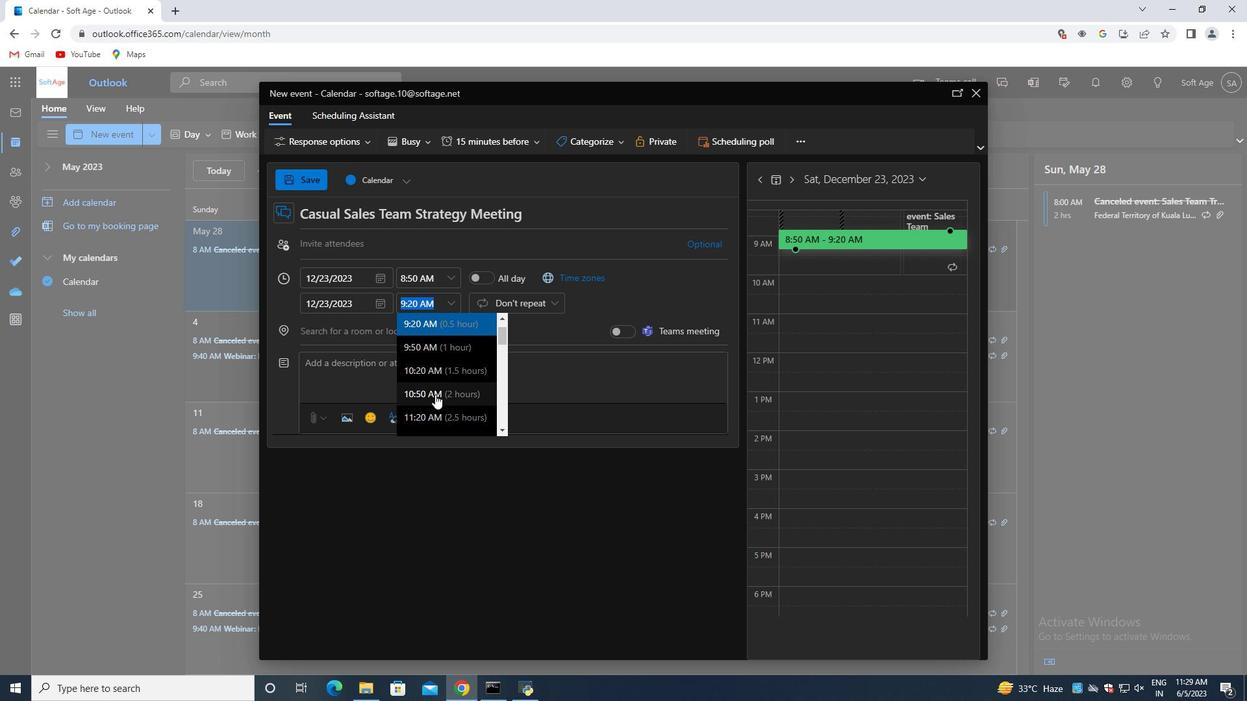
Action: Mouse moved to (389, 245)
Screenshot: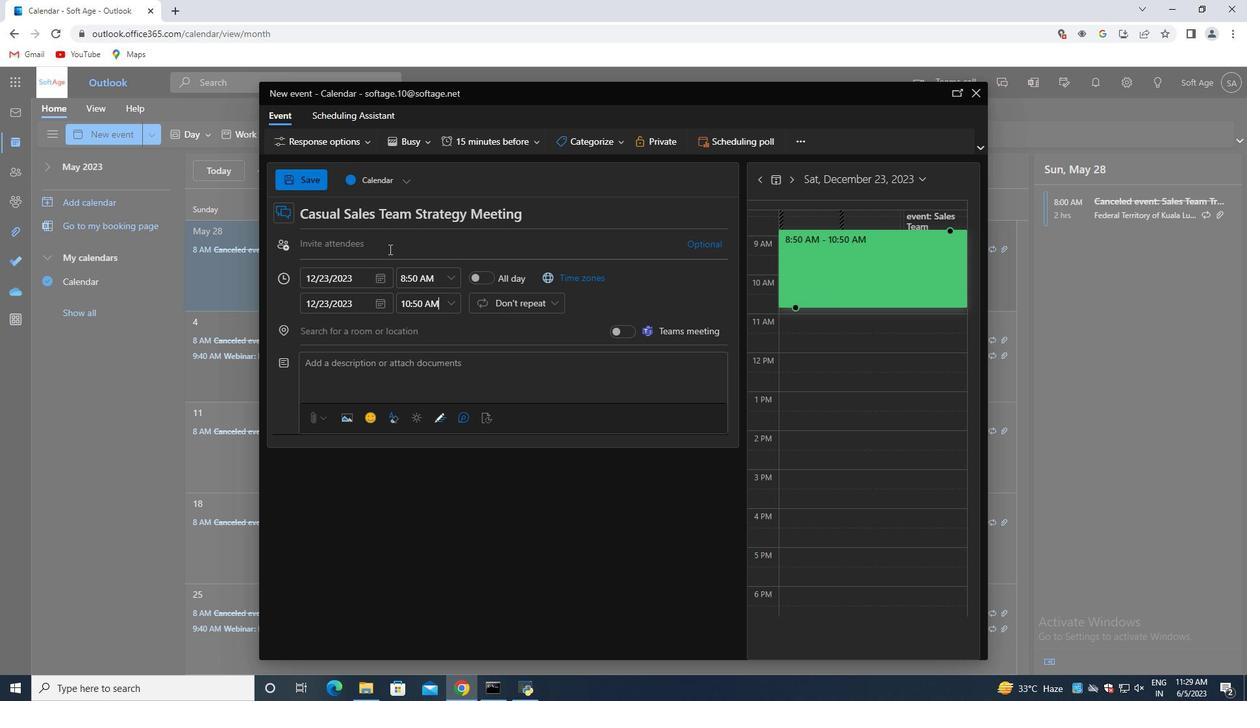 
Action: Mouse pressed left at (389, 245)
Screenshot: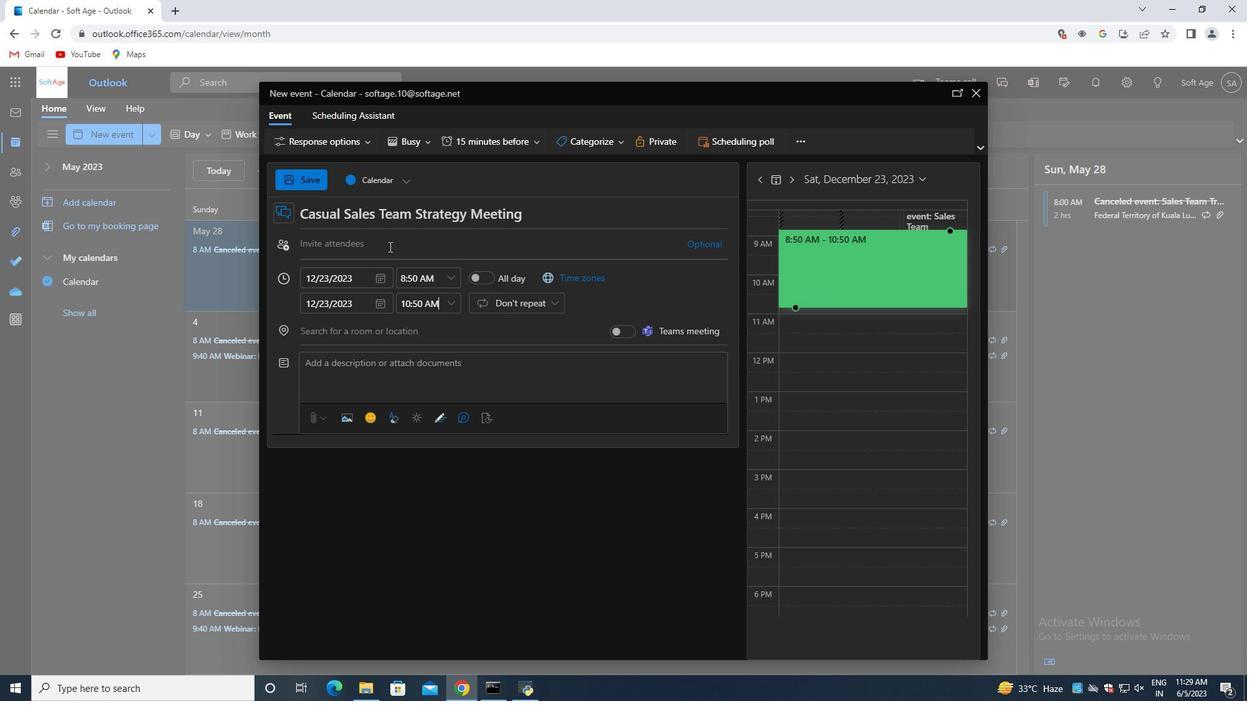 
Action: Key pressed softage.8<Key.shift>@softage.net<Key.enter>softage.1<Key.shift>@softage.net<Key.enter>
Screenshot: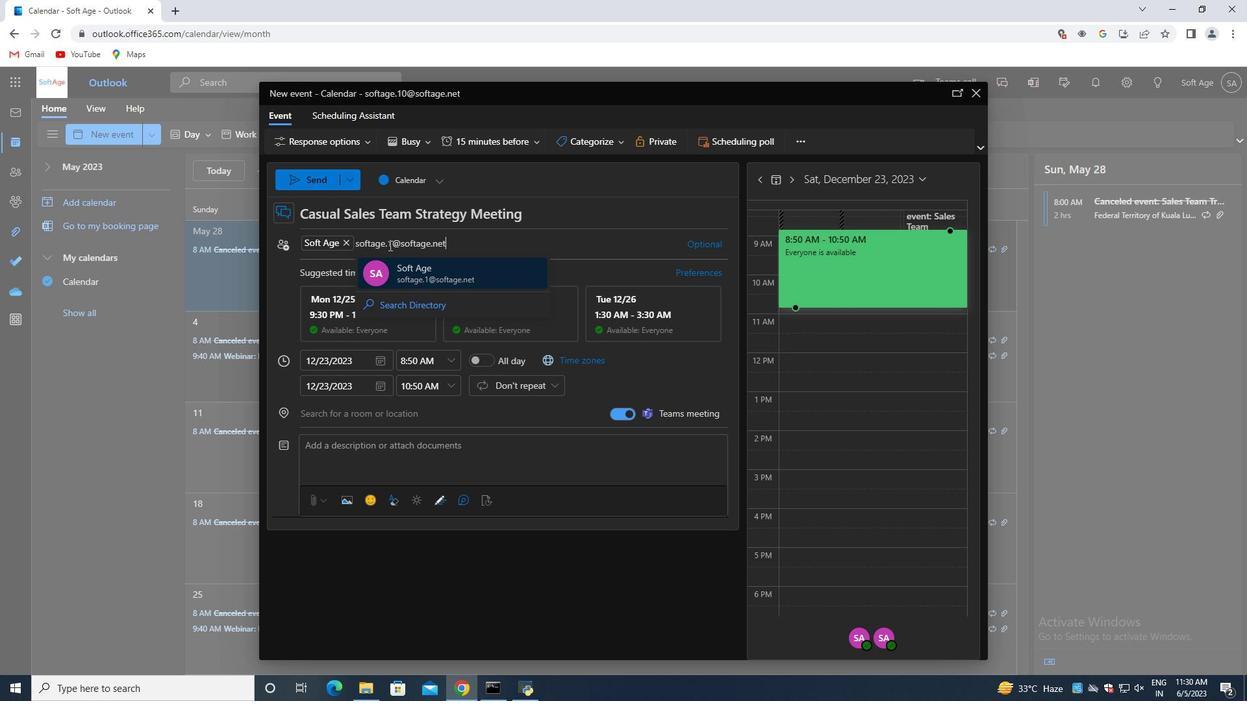 
Action: Mouse moved to (497, 137)
Screenshot: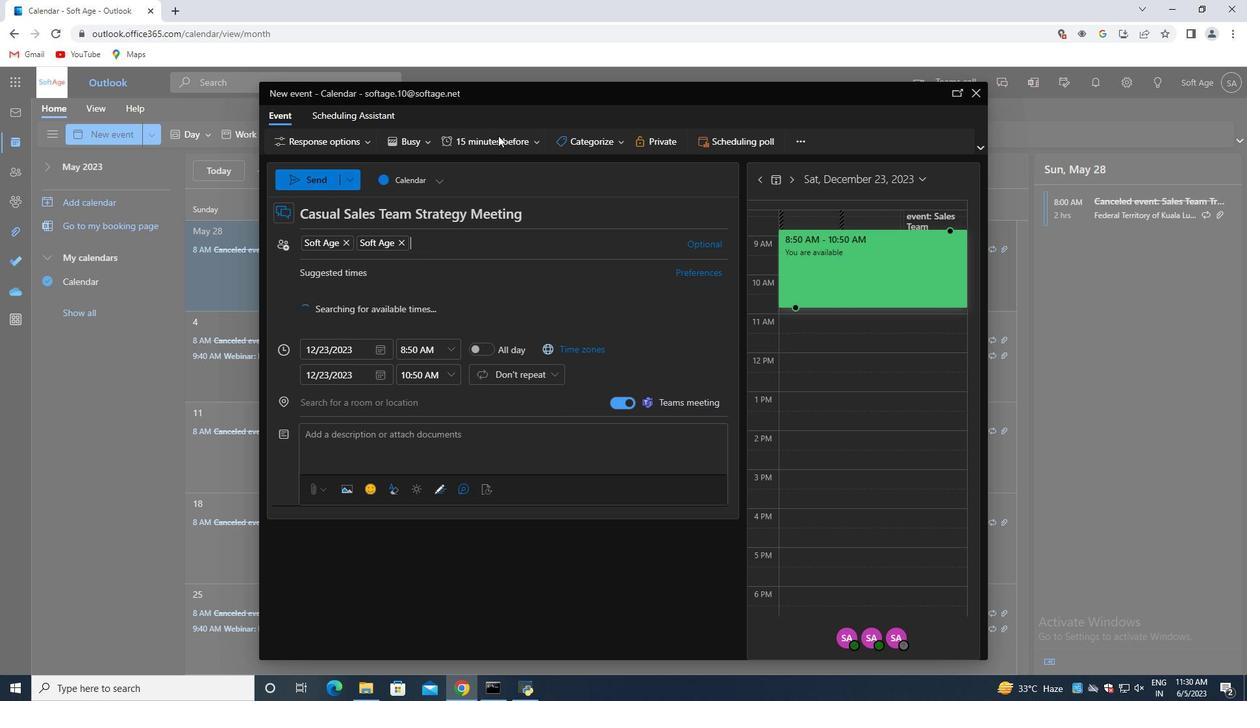 
Action: Mouse pressed left at (497, 137)
Screenshot: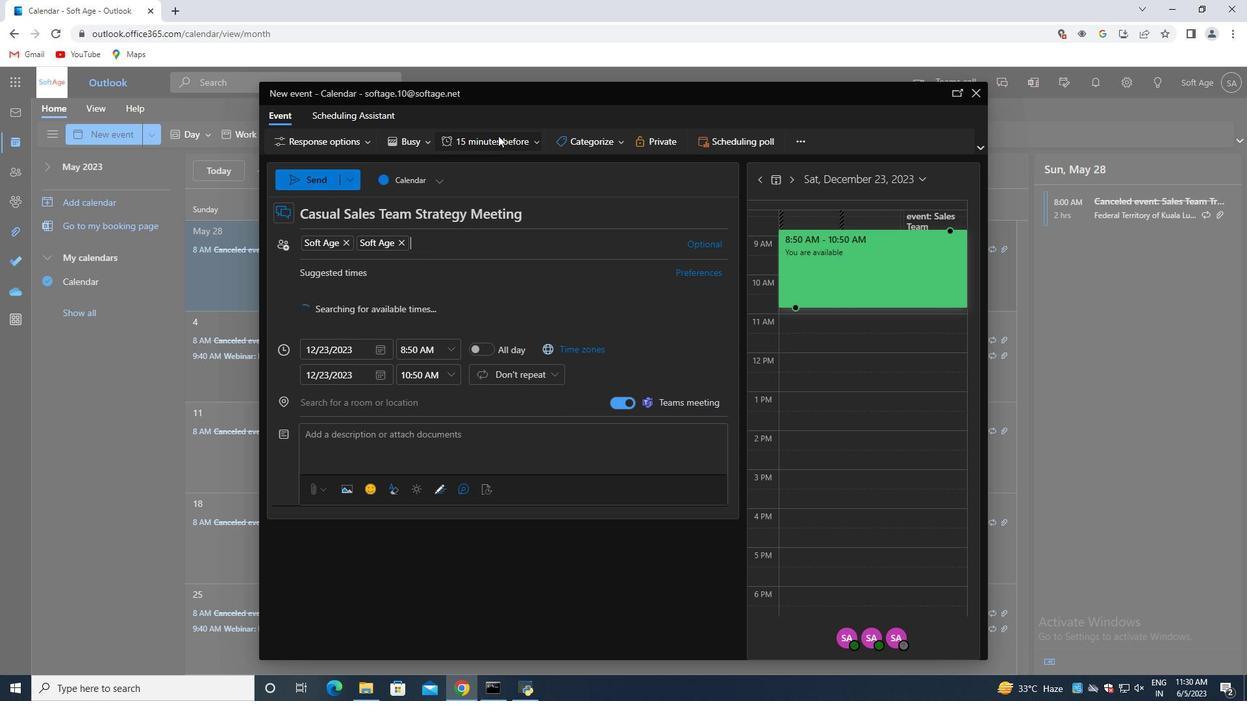 
Action: Mouse moved to (502, 212)
Screenshot: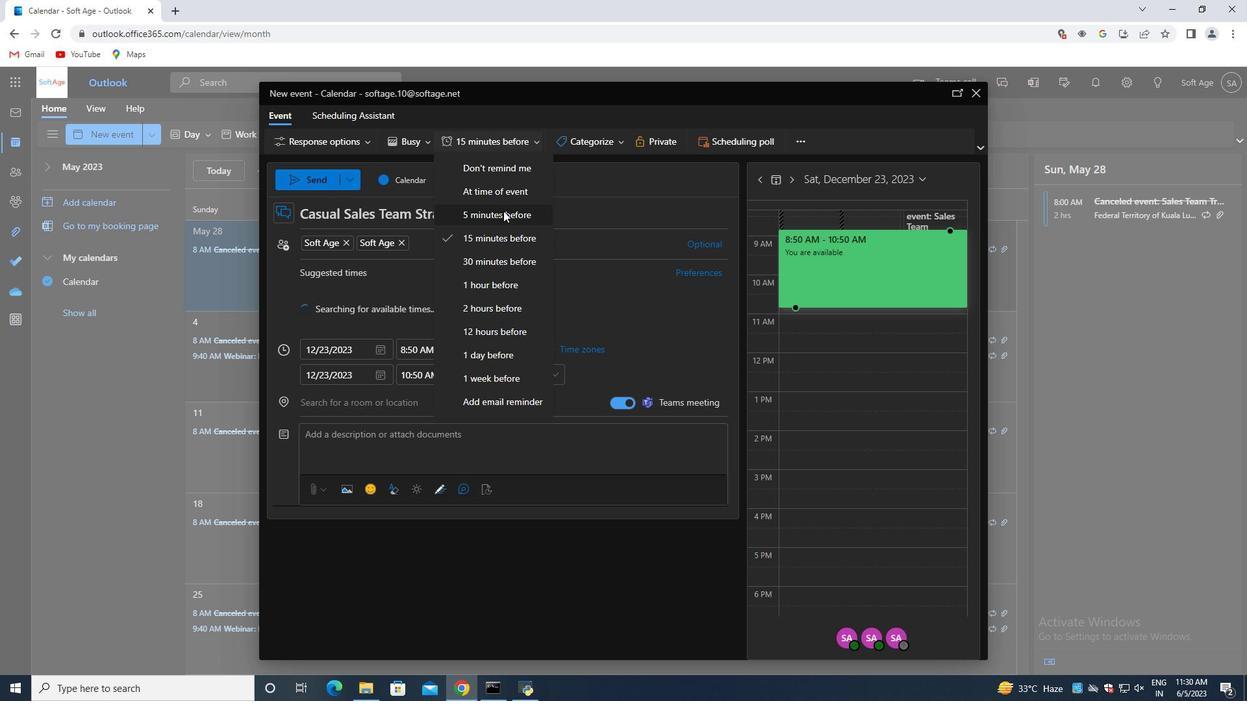 
Action: Mouse pressed left at (502, 212)
Screenshot: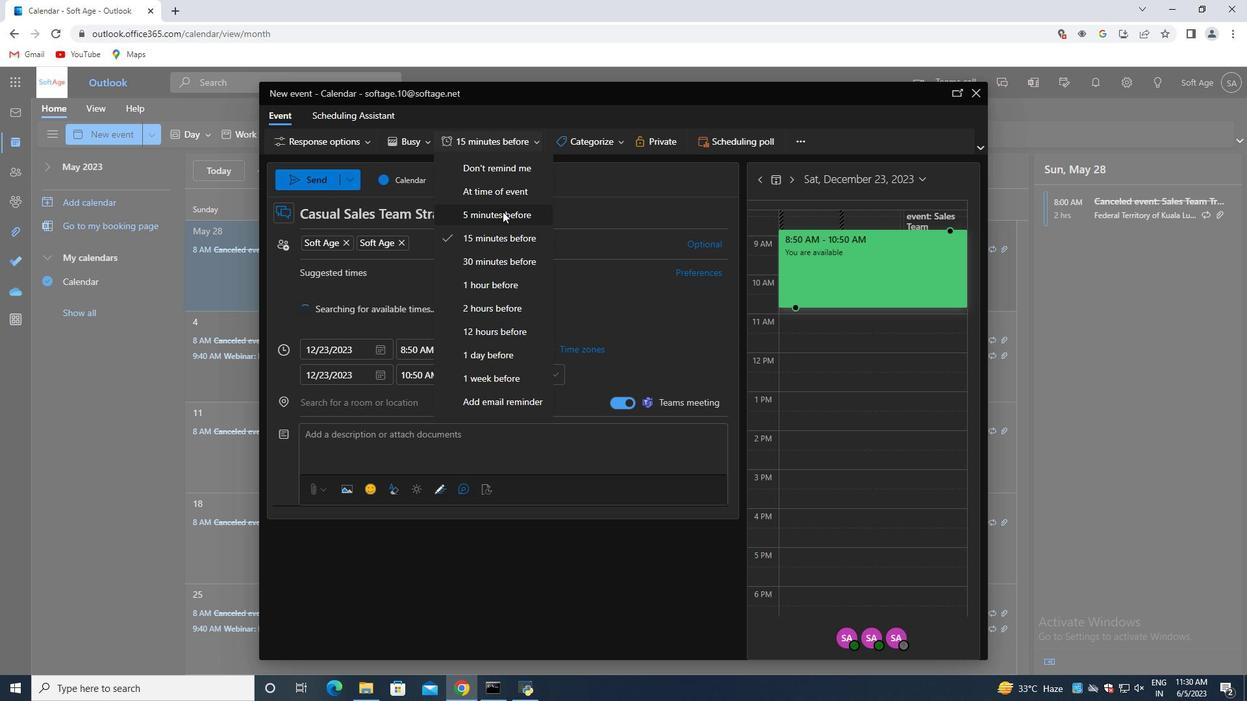
Action: Mouse moved to (314, 176)
Screenshot: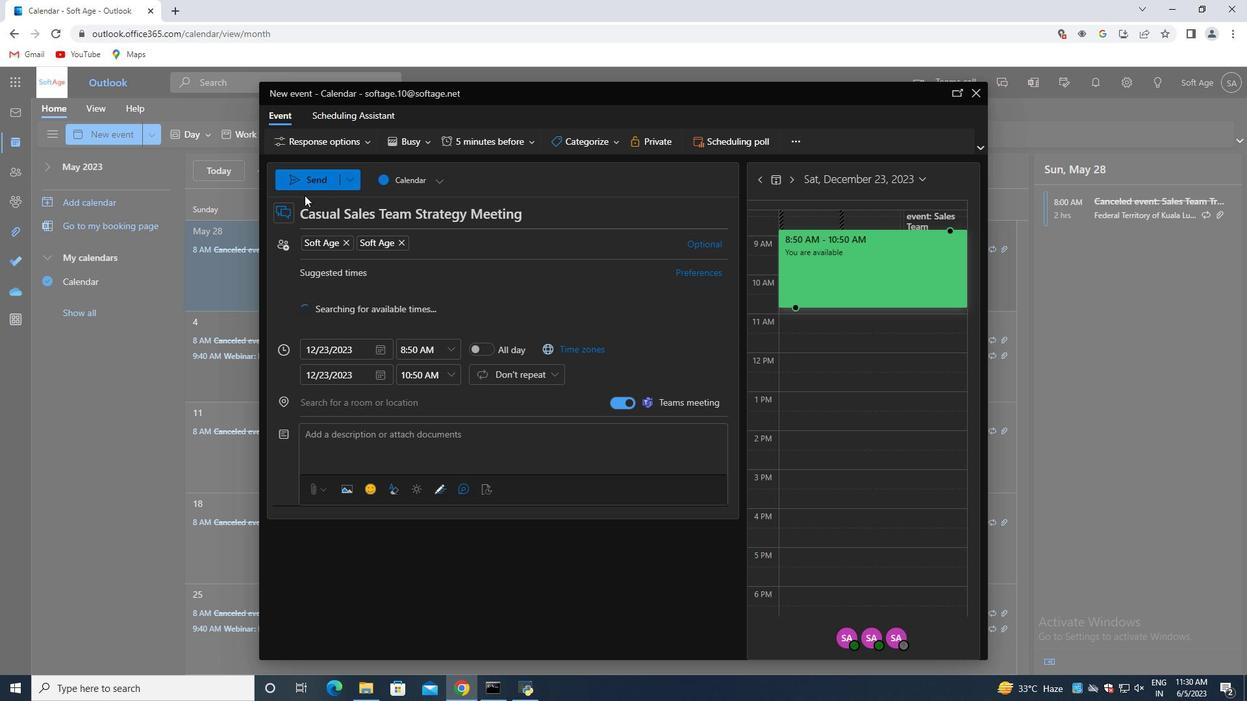
Action: Mouse pressed left at (314, 176)
Screenshot: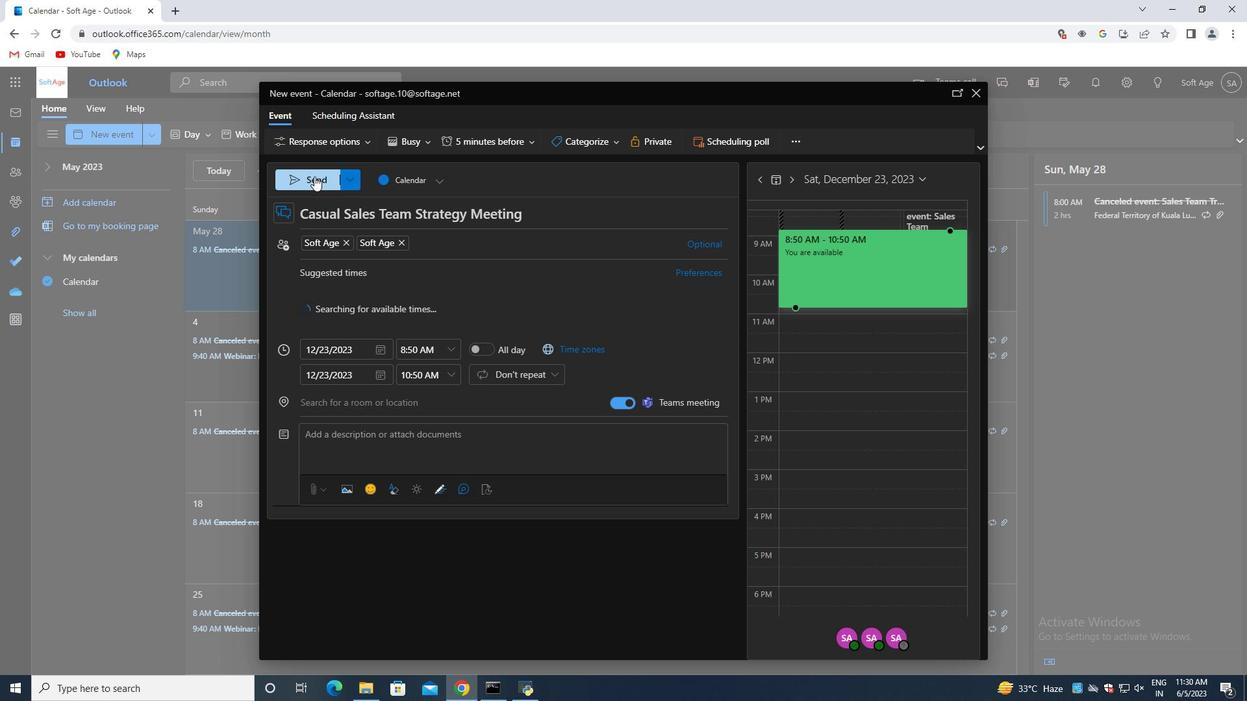 
